 Task: Create a due date automation trigger when advanced on, on the tuesday of the week a card is due add basic assigned only to anyone at 11:00 AM.
Action: Mouse moved to (910, 285)
Screenshot: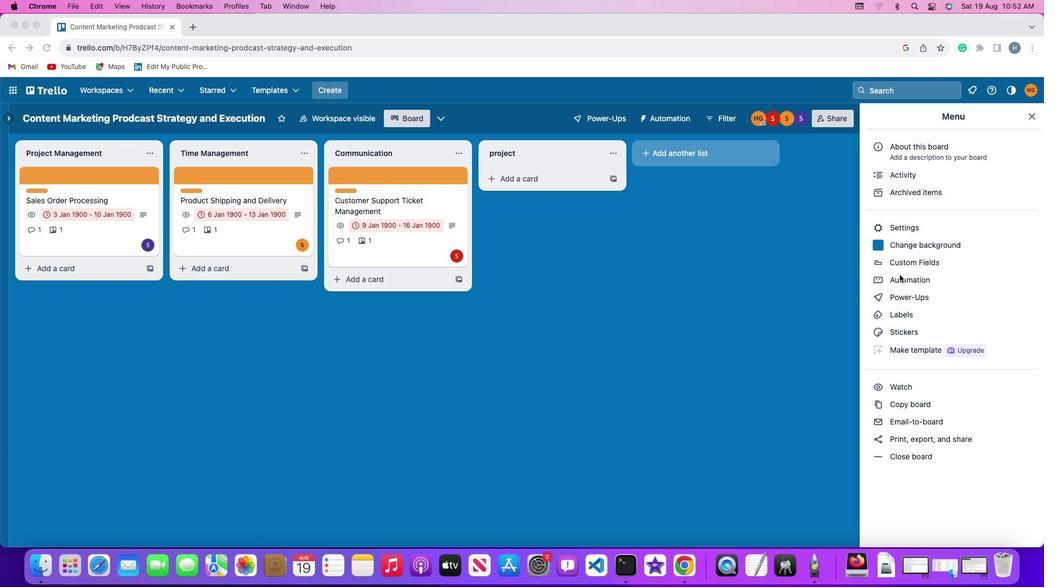 
Action: Mouse pressed left at (910, 285)
Screenshot: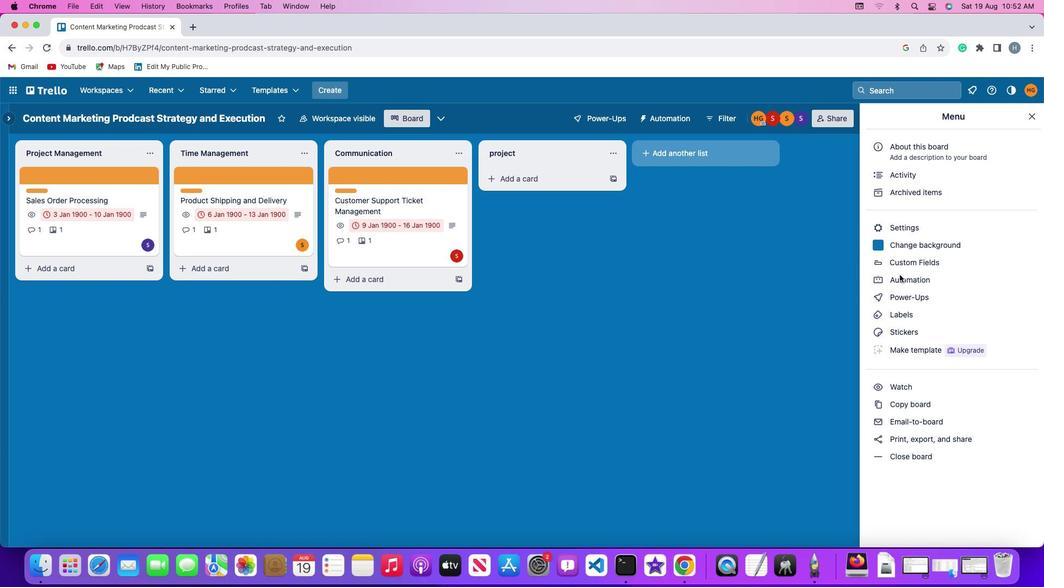 
Action: Mouse pressed left at (910, 285)
Screenshot: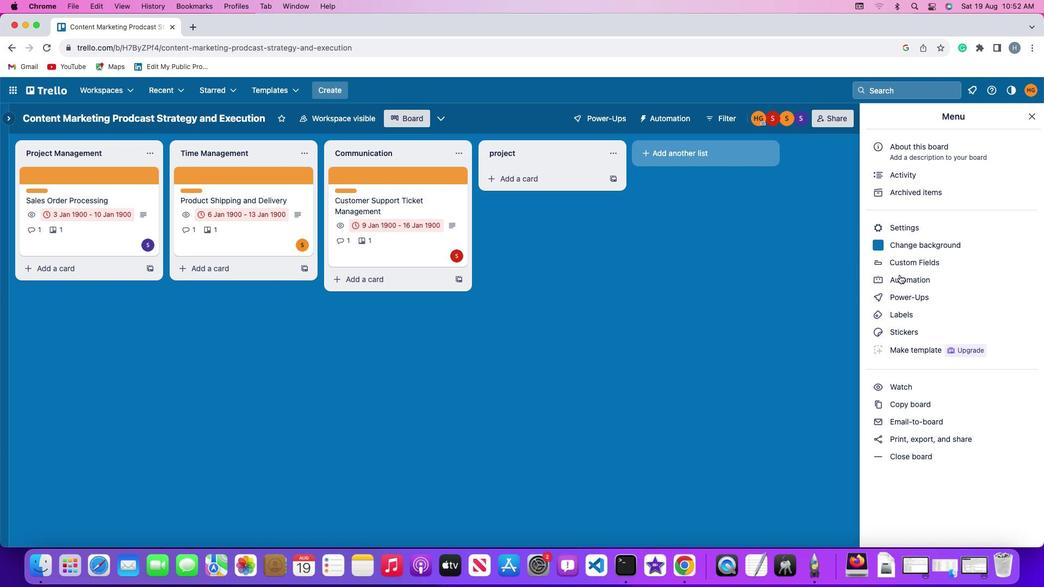 
Action: Mouse moved to (85, 263)
Screenshot: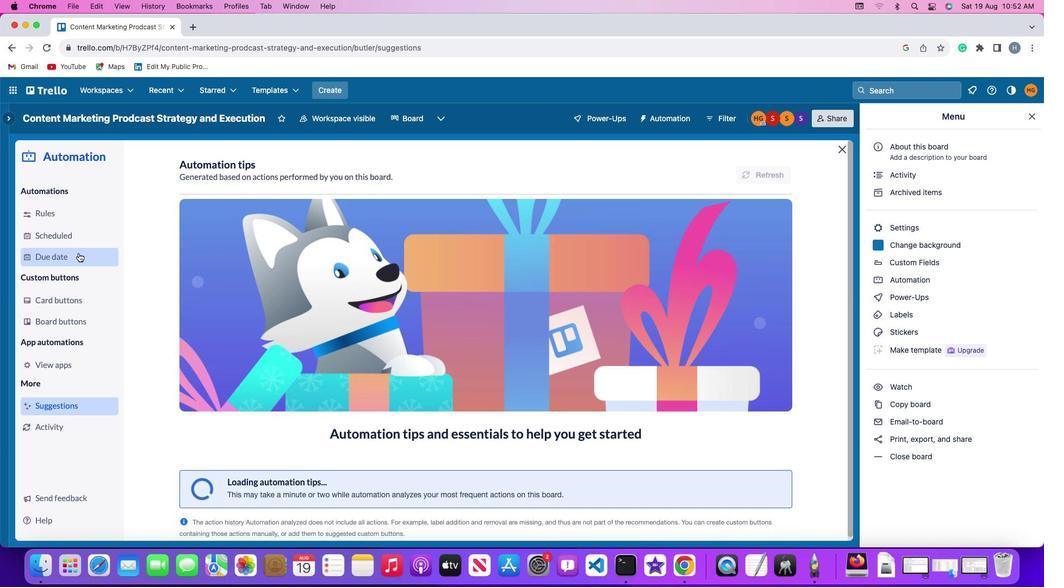 
Action: Mouse pressed left at (85, 263)
Screenshot: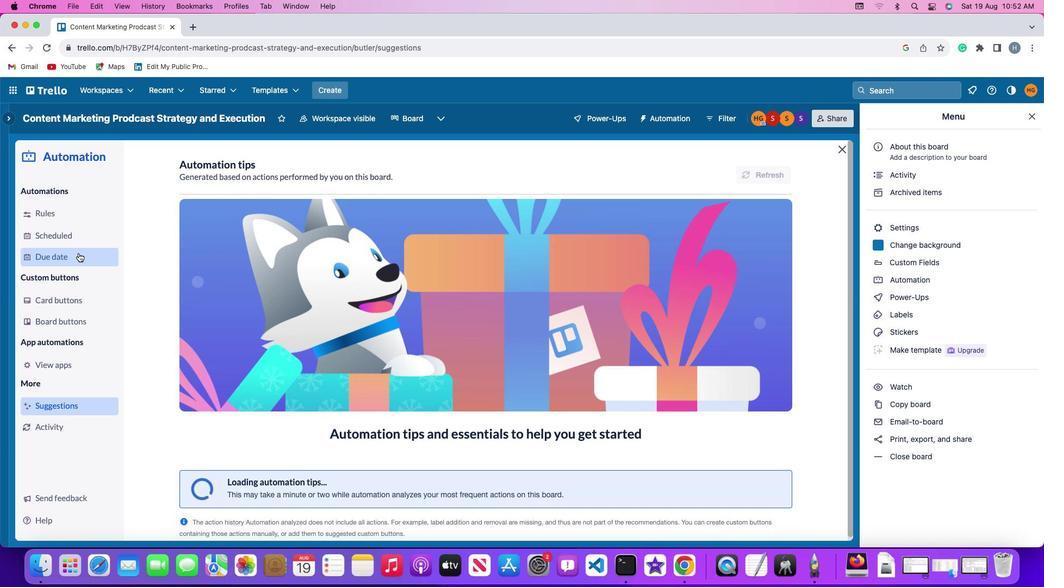 
Action: Mouse moved to (751, 176)
Screenshot: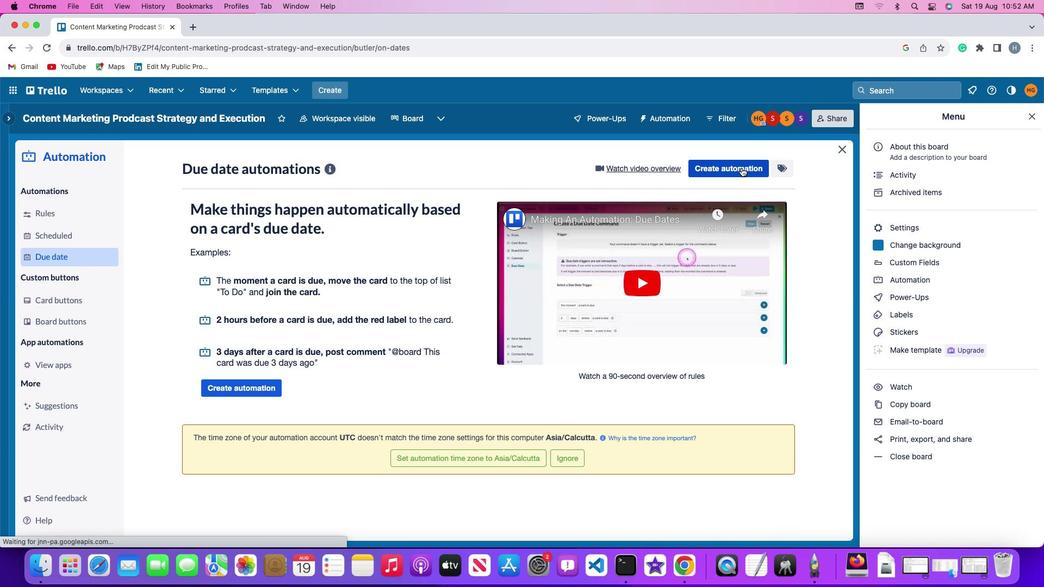 
Action: Mouse pressed left at (751, 176)
Screenshot: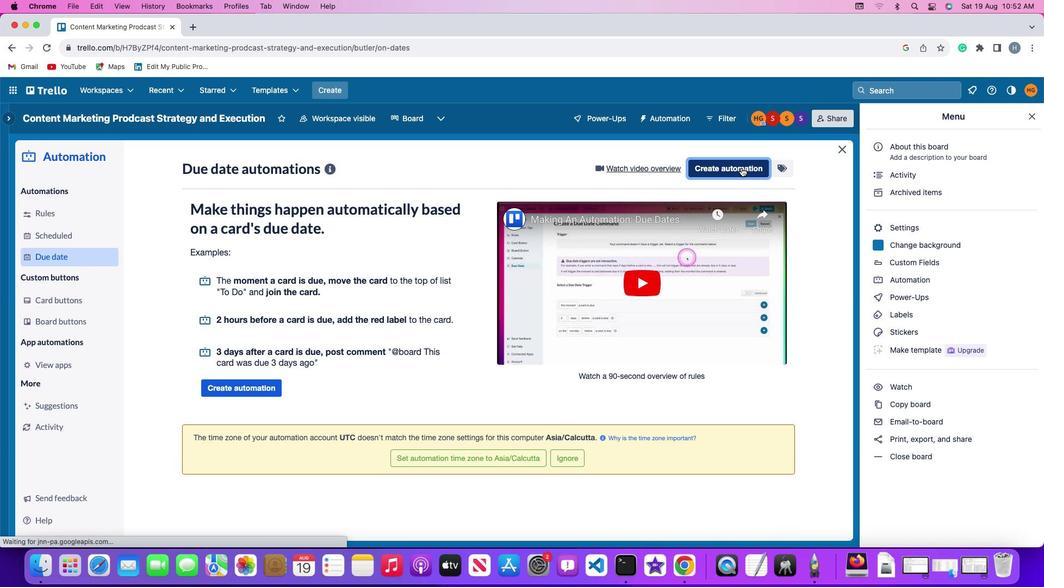 
Action: Mouse moved to (216, 282)
Screenshot: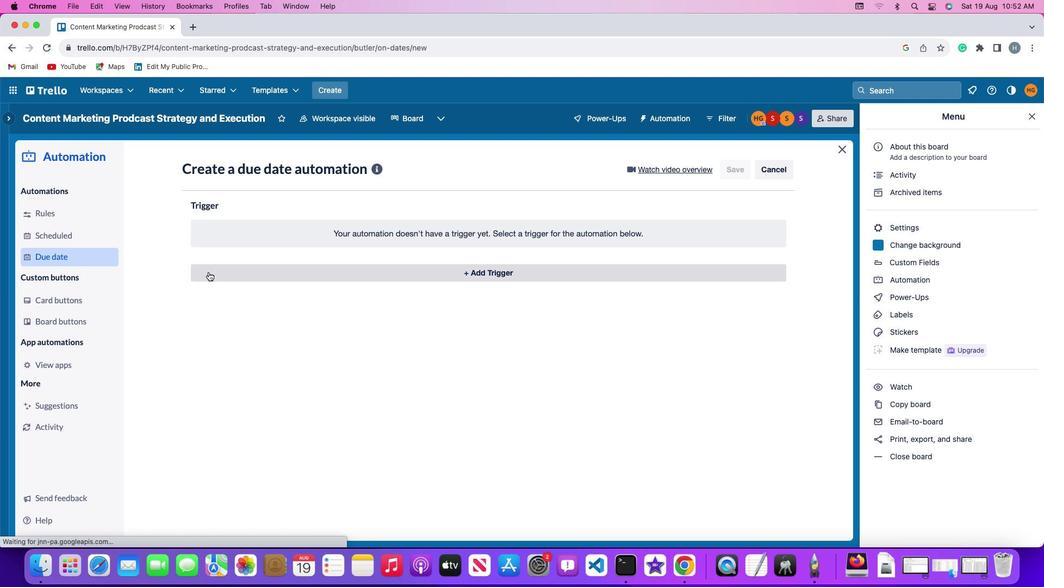 
Action: Mouse pressed left at (216, 282)
Screenshot: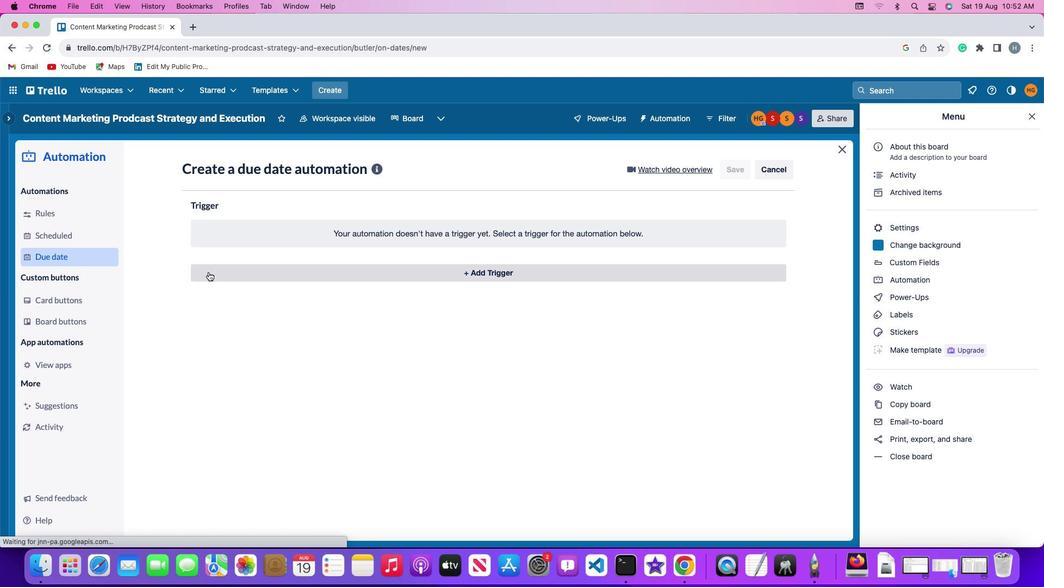 
Action: Mouse moved to (249, 480)
Screenshot: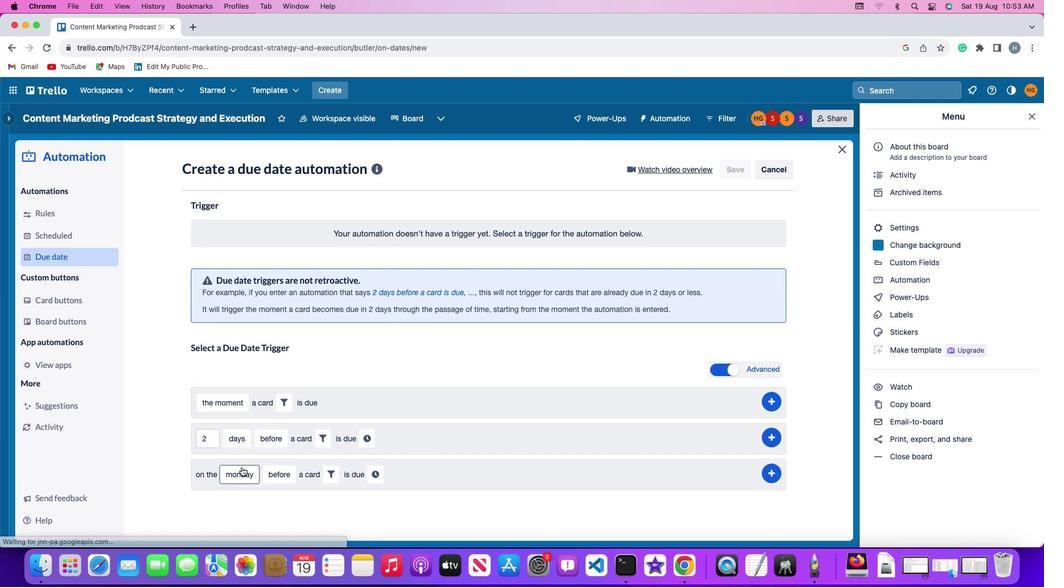 
Action: Mouse pressed left at (249, 480)
Screenshot: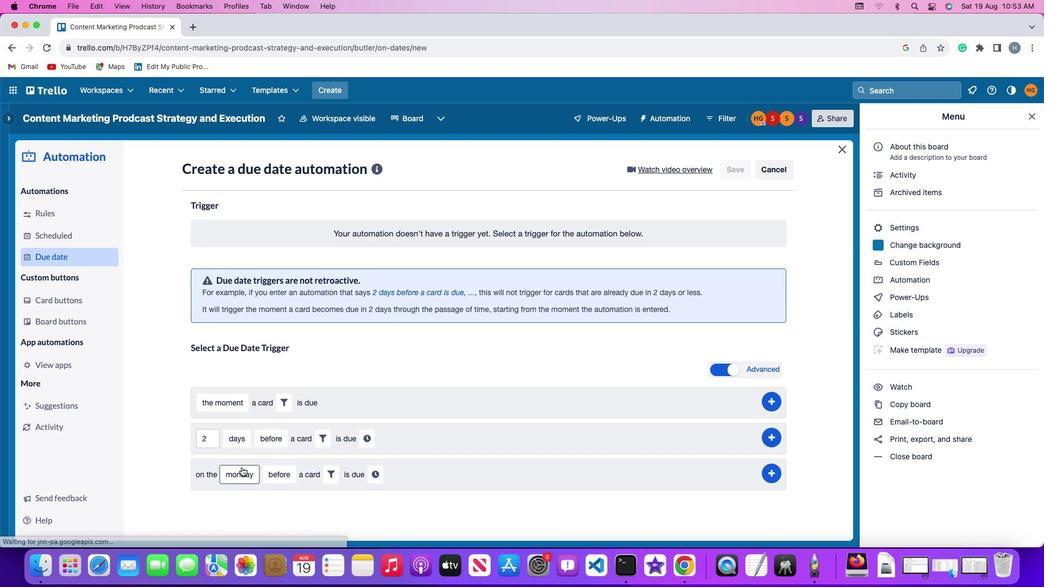 
Action: Mouse moved to (275, 353)
Screenshot: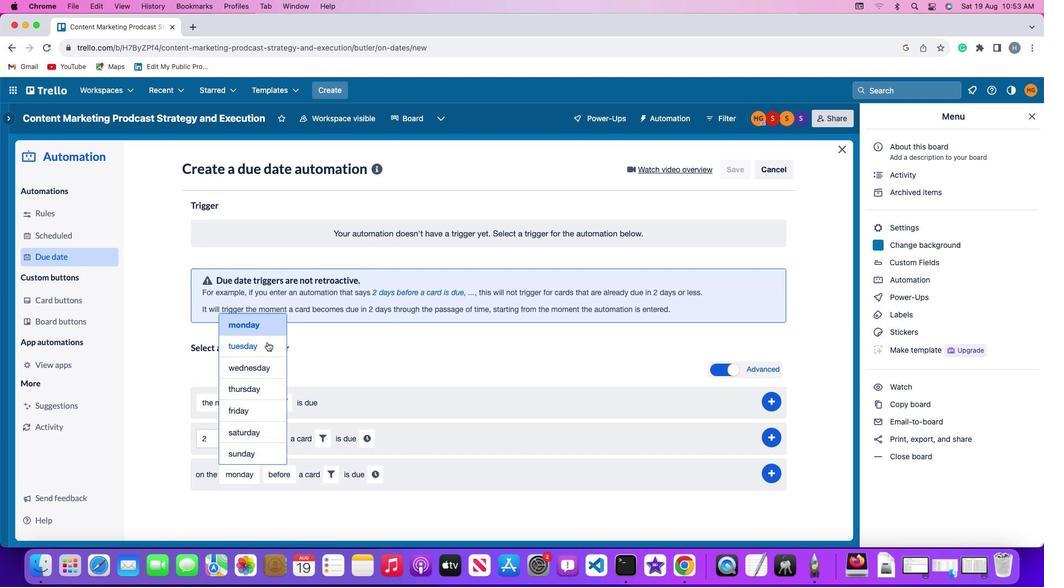 
Action: Mouse pressed left at (275, 353)
Screenshot: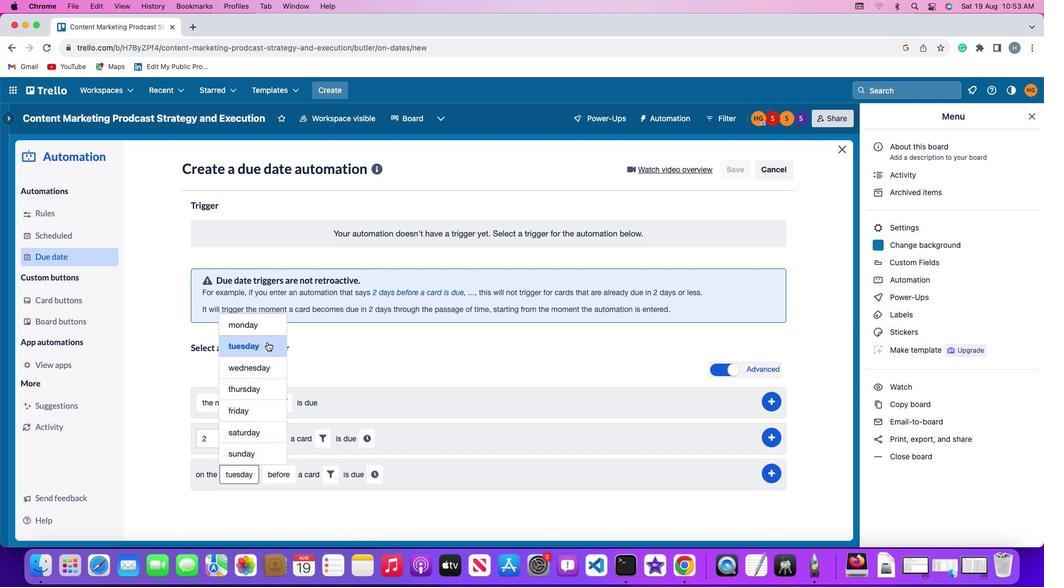 
Action: Mouse moved to (292, 481)
Screenshot: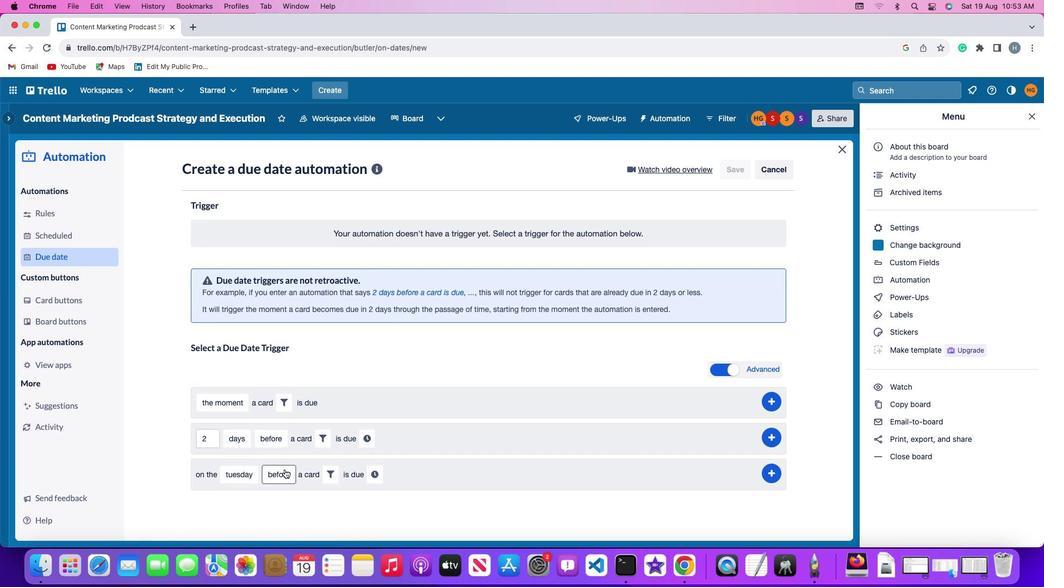 
Action: Mouse pressed left at (292, 481)
Screenshot: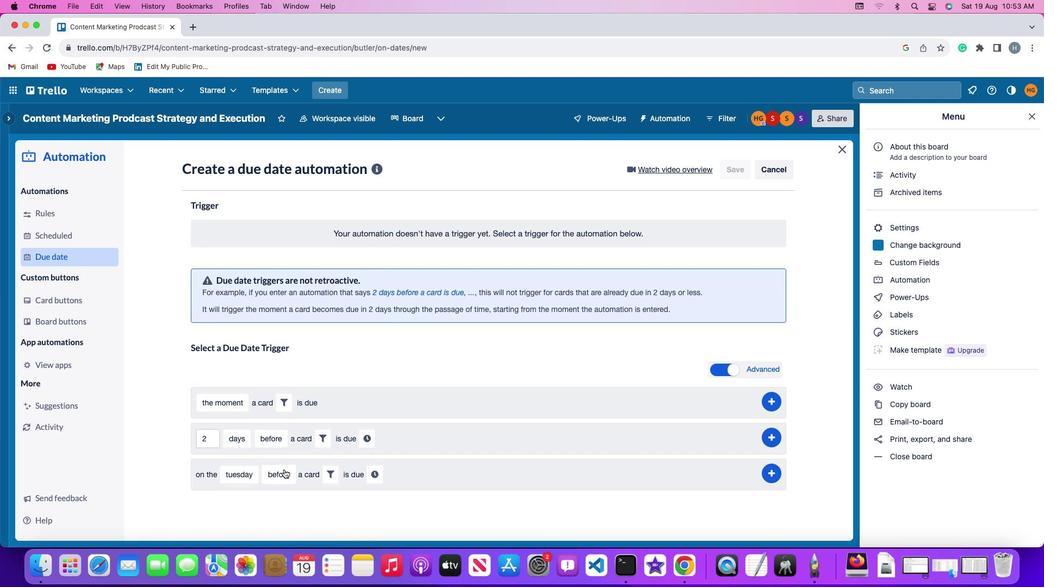 
Action: Mouse moved to (315, 446)
Screenshot: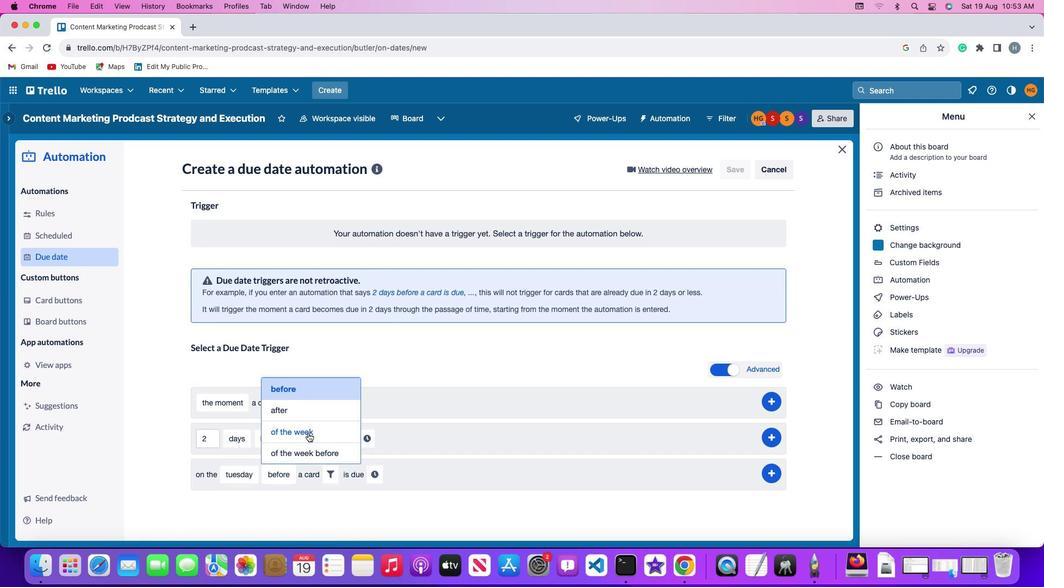 
Action: Mouse pressed left at (315, 446)
Screenshot: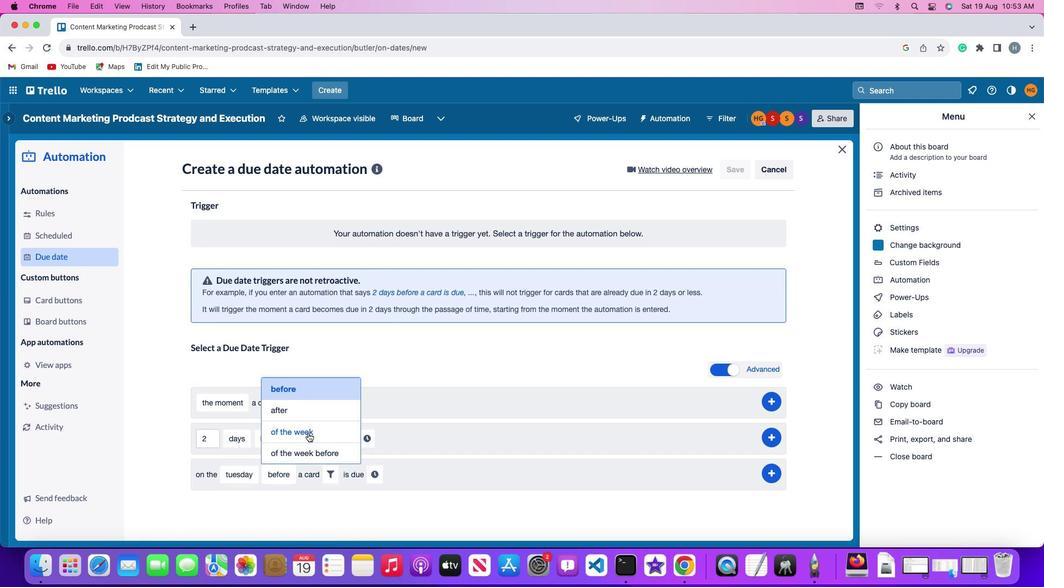 
Action: Mouse moved to (358, 493)
Screenshot: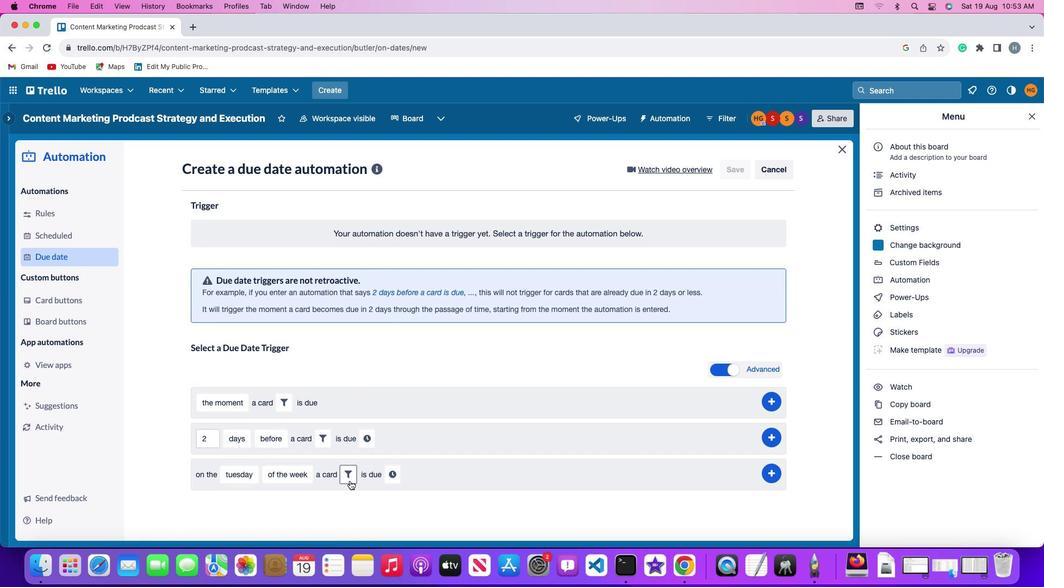 
Action: Mouse pressed left at (358, 493)
Screenshot: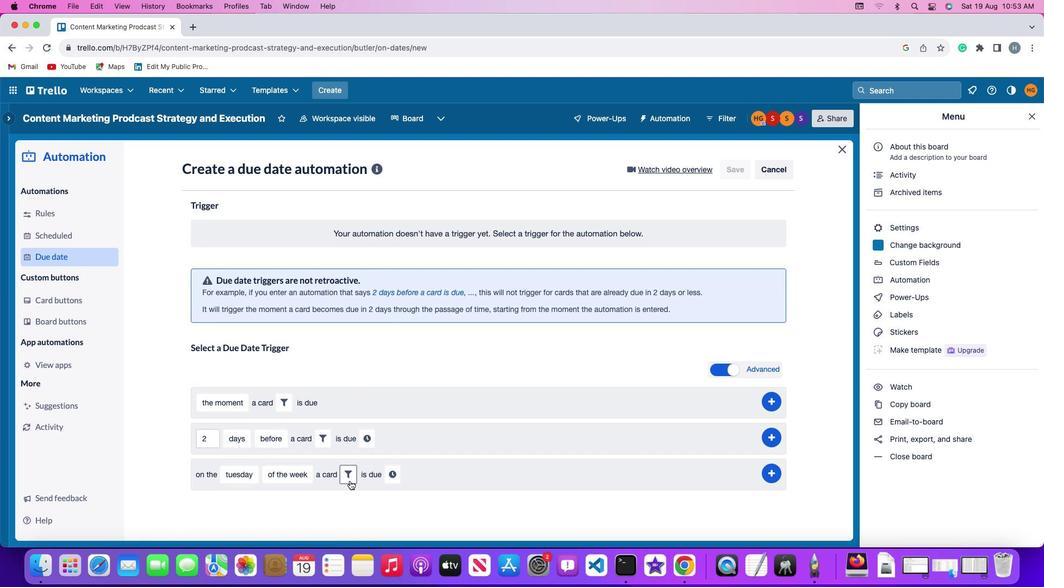 
Action: Mouse moved to (333, 526)
Screenshot: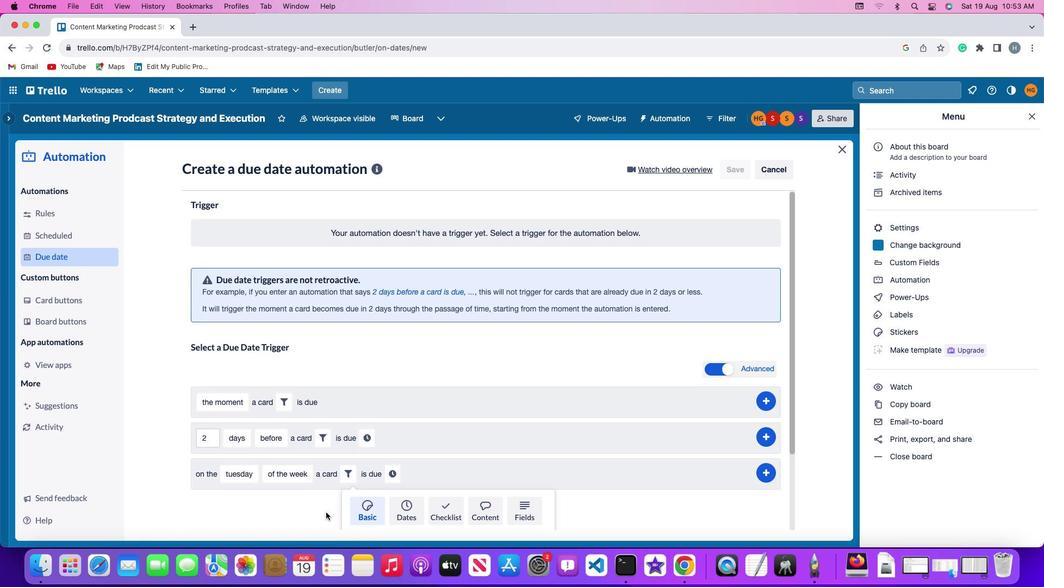 
Action: Mouse scrolled (333, 526) with delta (7, 6)
Screenshot: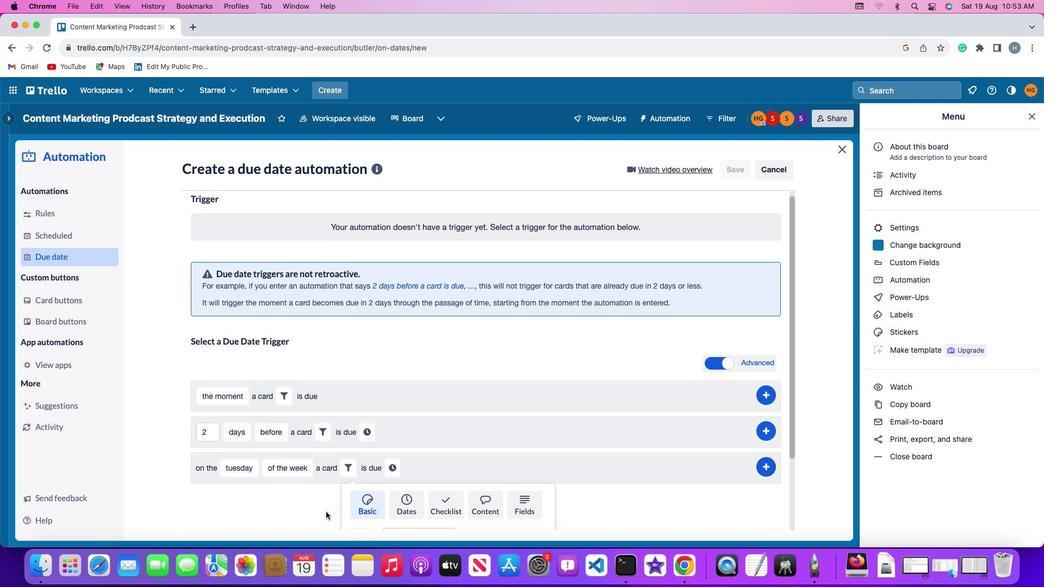 
Action: Mouse scrolled (333, 526) with delta (7, 6)
Screenshot: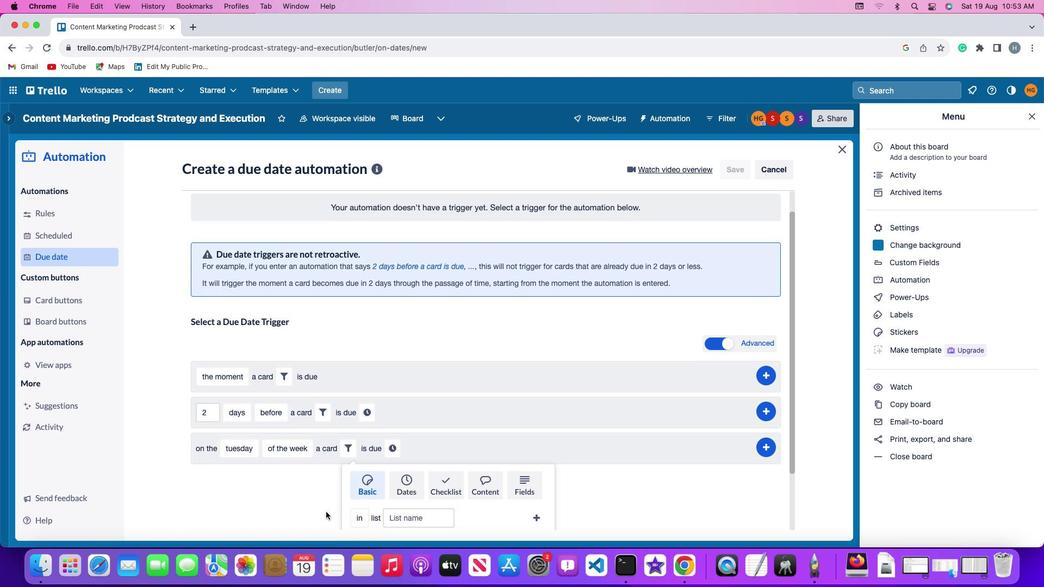 
Action: Mouse moved to (333, 526)
Screenshot: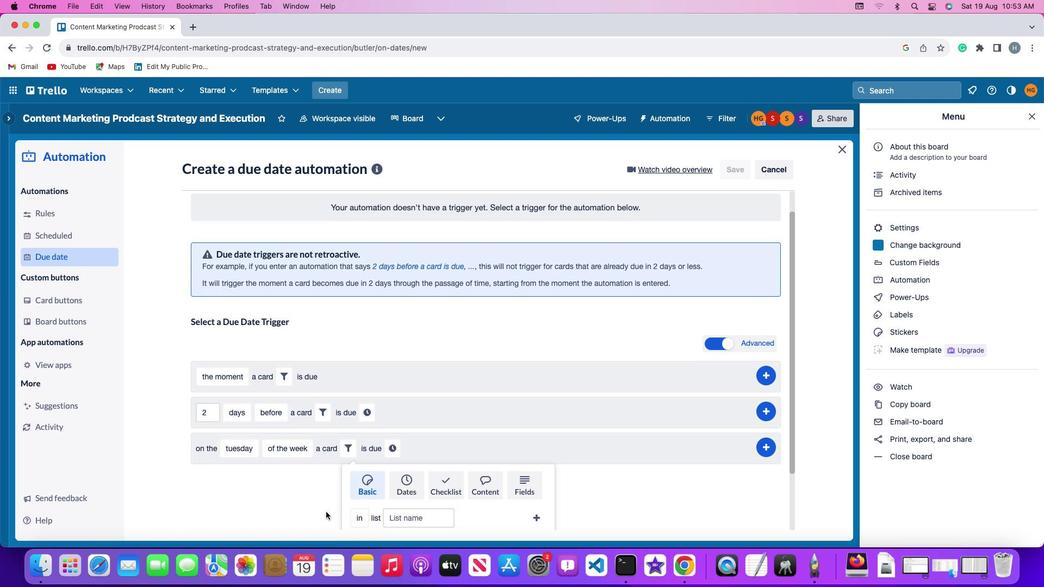 
Action: Mouse scrolled (333, 526) with delta (7, 5)
Screenshot: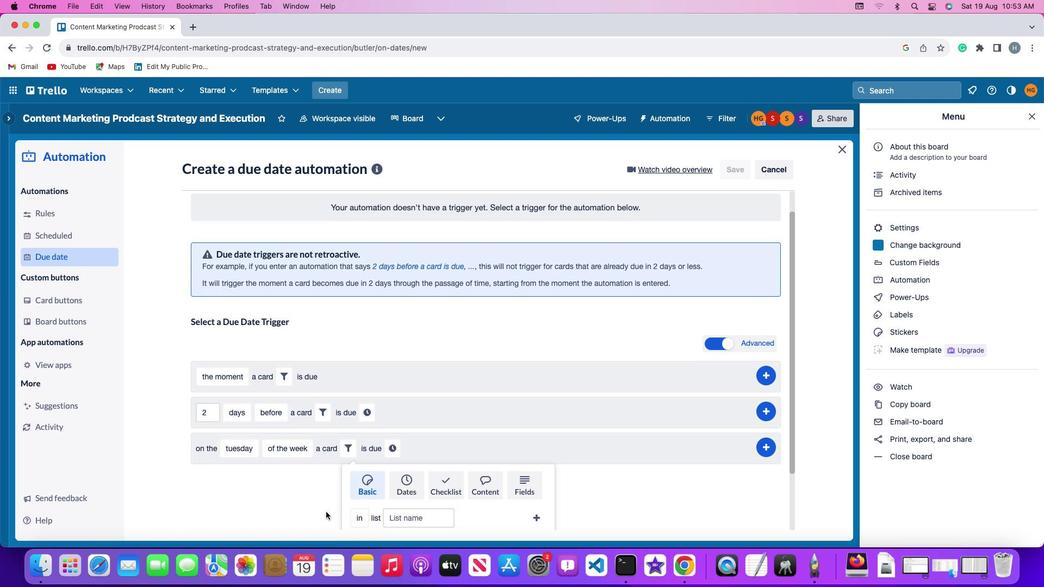
Action: Mouse moved to (333, 525)
Screenshot: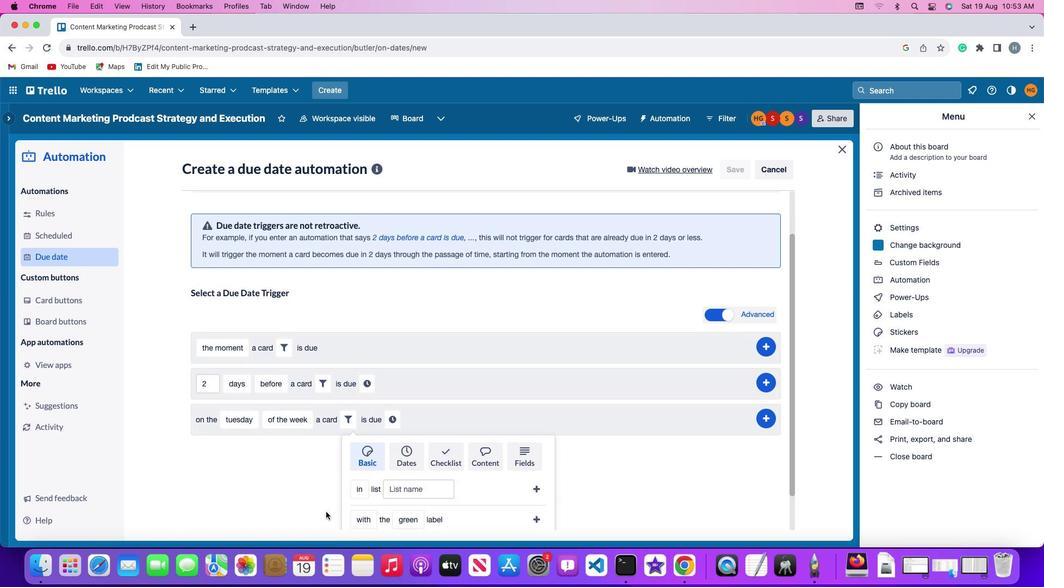 
Action: Mouse scrolled (333, 525) with delta (7, 4)
Screenshot: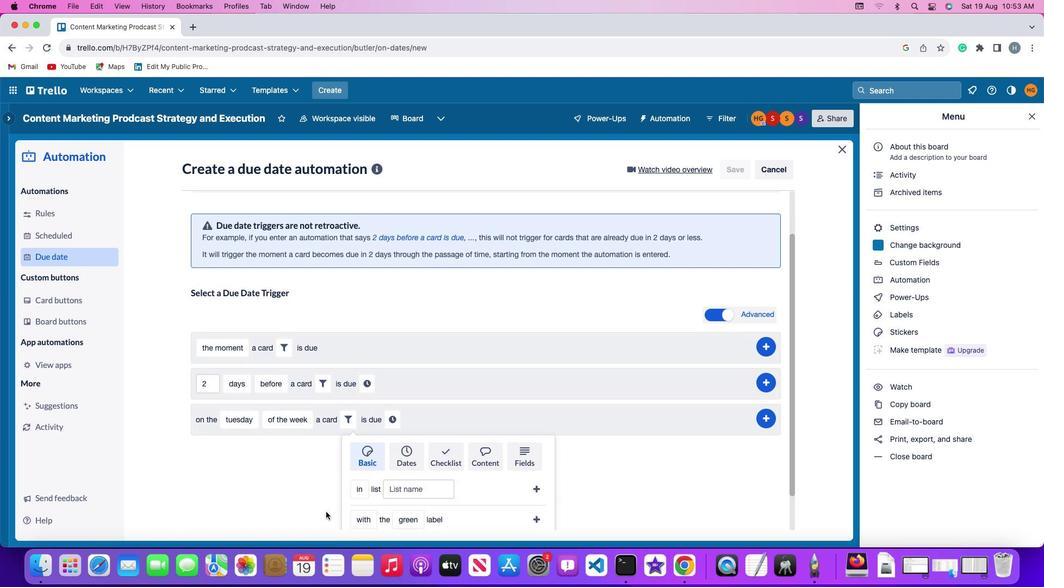 
Action: Mouse moved to (333, 524)
Screenshot: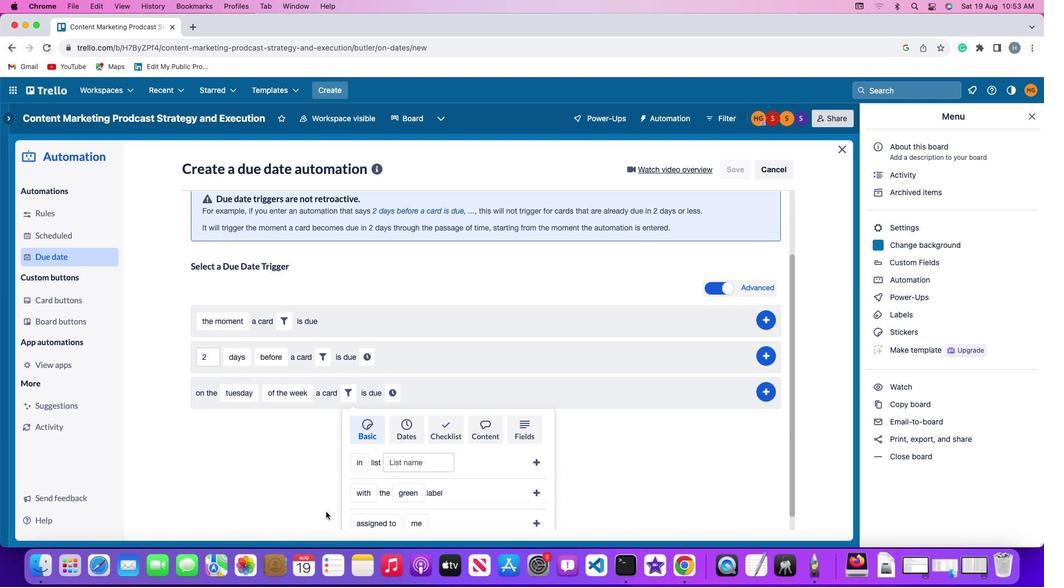 
Action: Mouse scrolled (333, 524) with delta (7, 6)
Screenshot: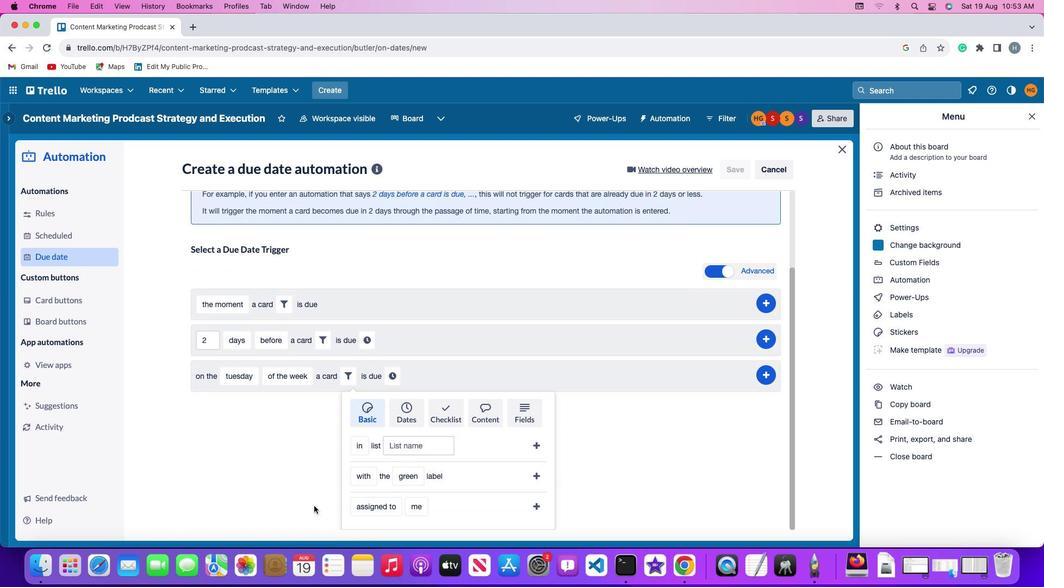 
Action: Mouse scrolled (333, 524) with delta (7, 6)
Screenshot: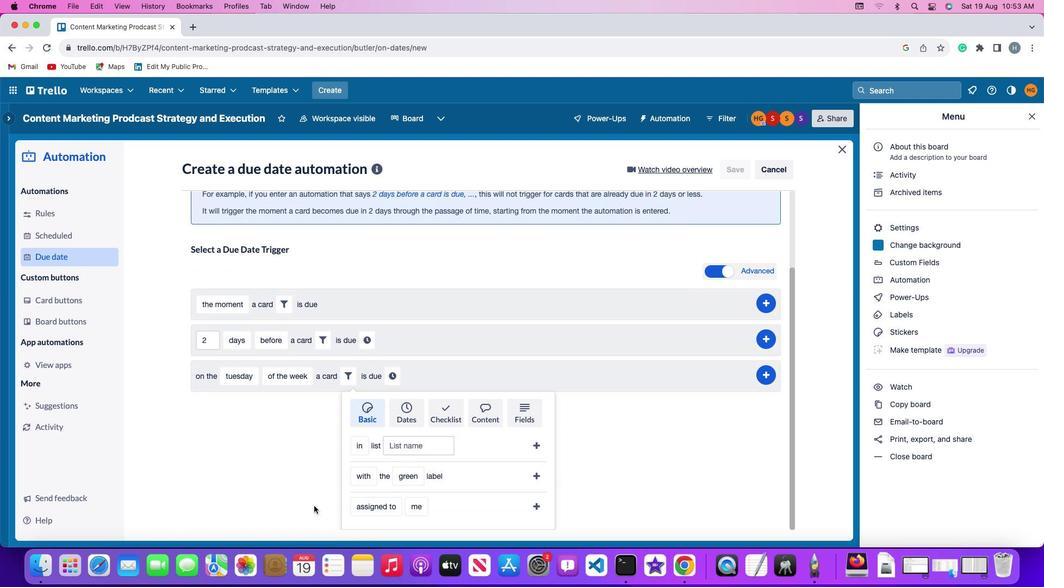 
Action: Mouse moved to (333, 524)
Screenshot: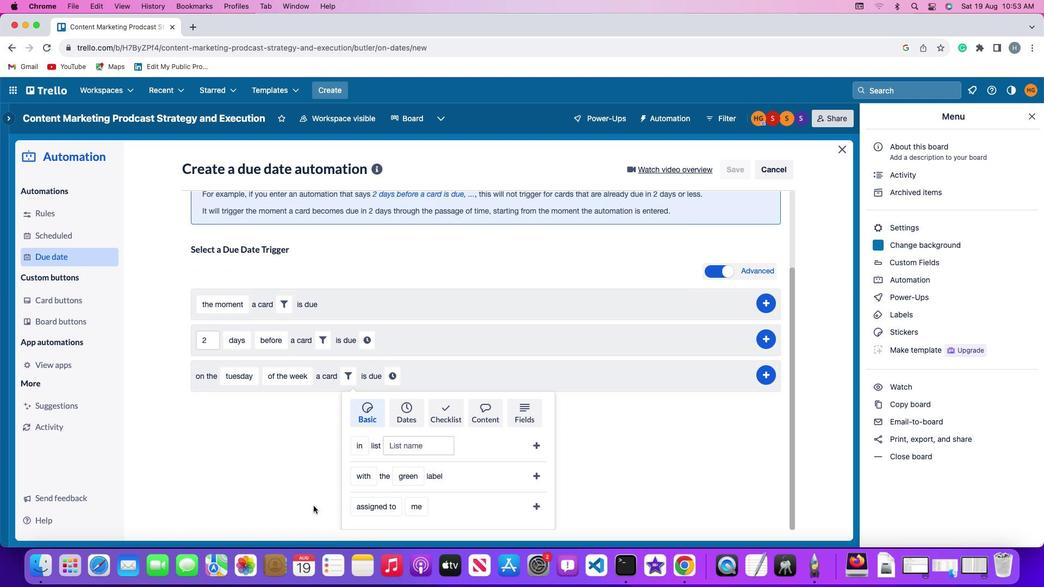 
Action: Mouse scrolled (333, 524) with delta (7, 5)
Screenshot: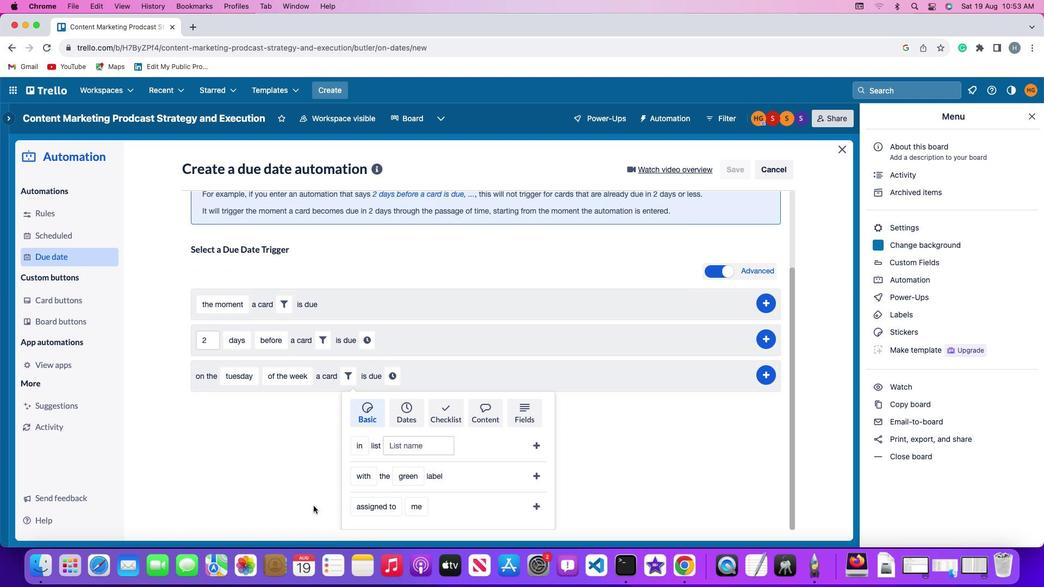 
Action: Mouse moved to (332, 523)
Screenshot: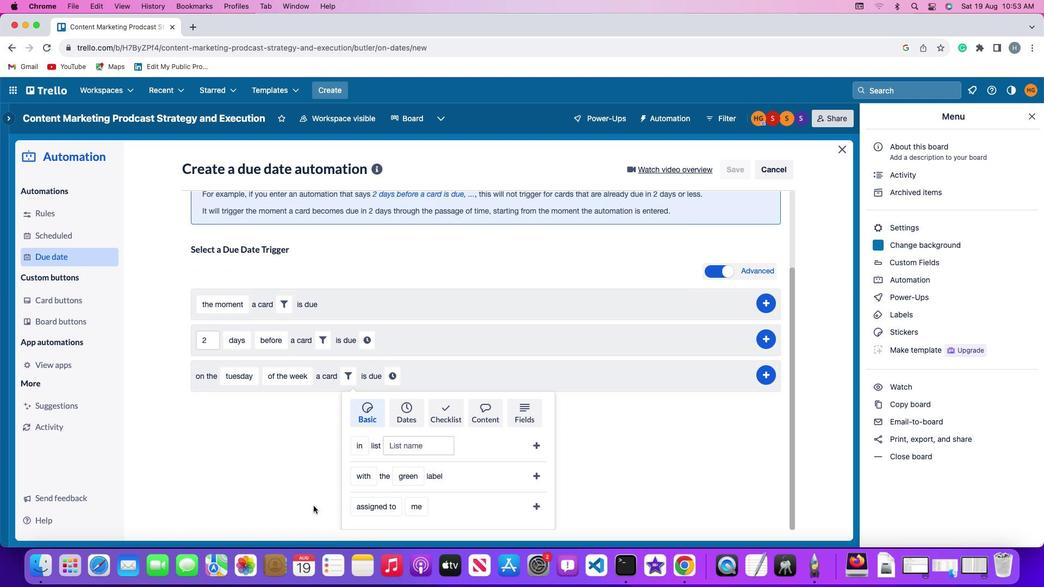 
Action: Mouse scrolled (332, 523) with delta (7, 4)
Screenshot: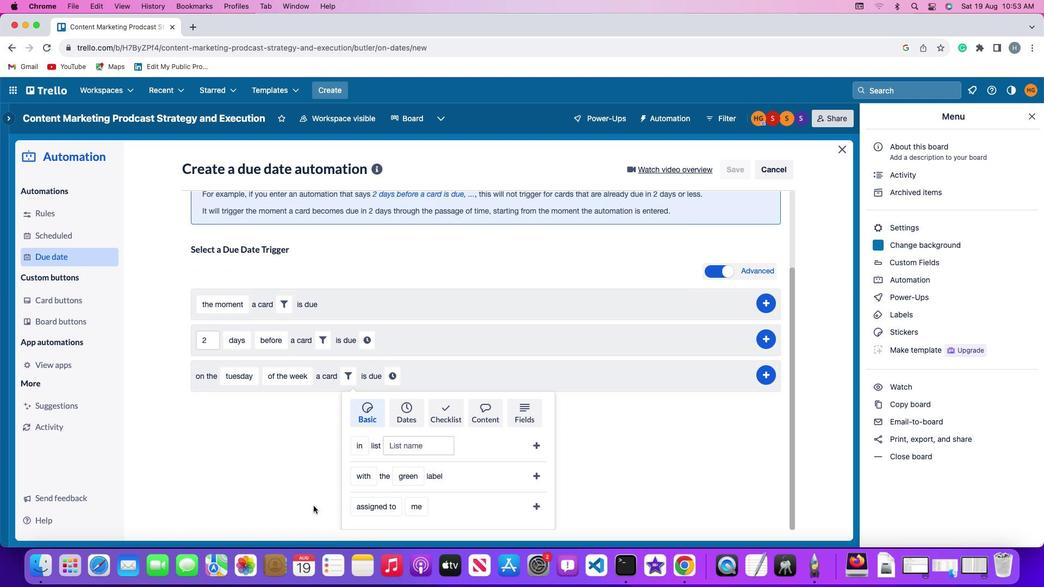 
Action: Mouse moved to (328, 520)
Screenshot: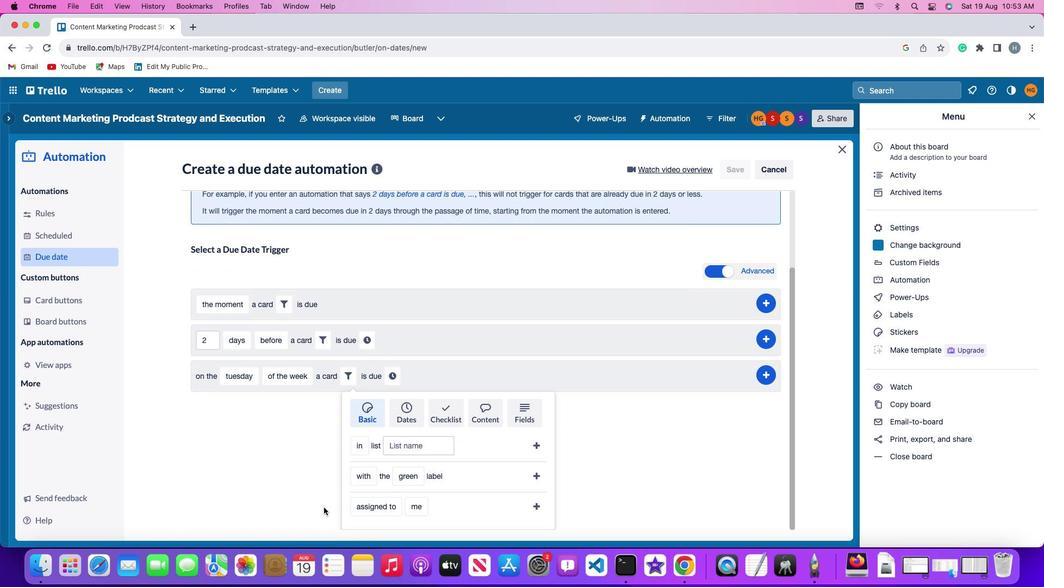 
Action: Mouse scrolled (328, 520) with delta (7, 3)
Screenshot: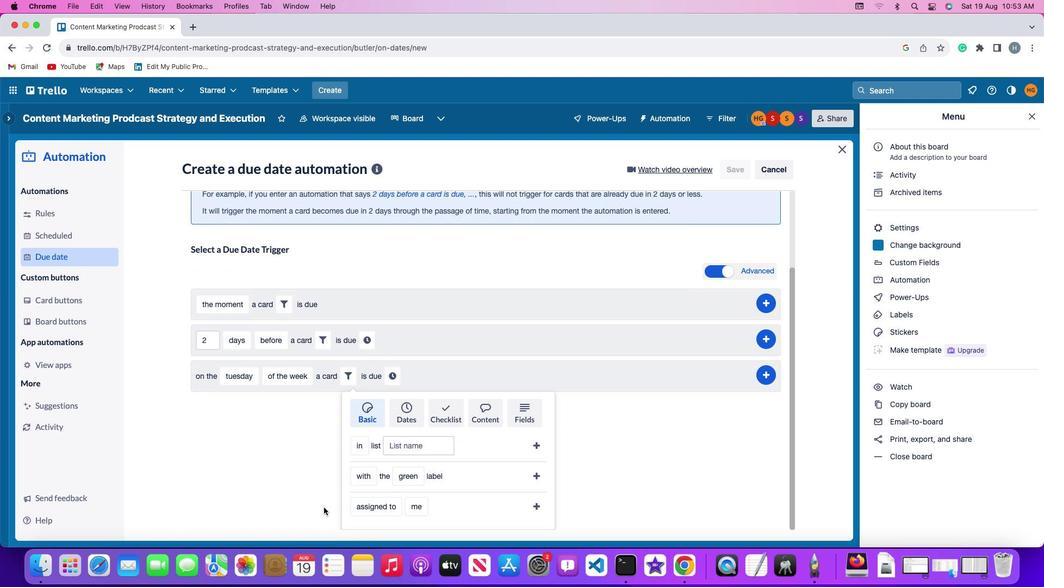 
Action: Mouse moved to (378, 521)
Screenshot: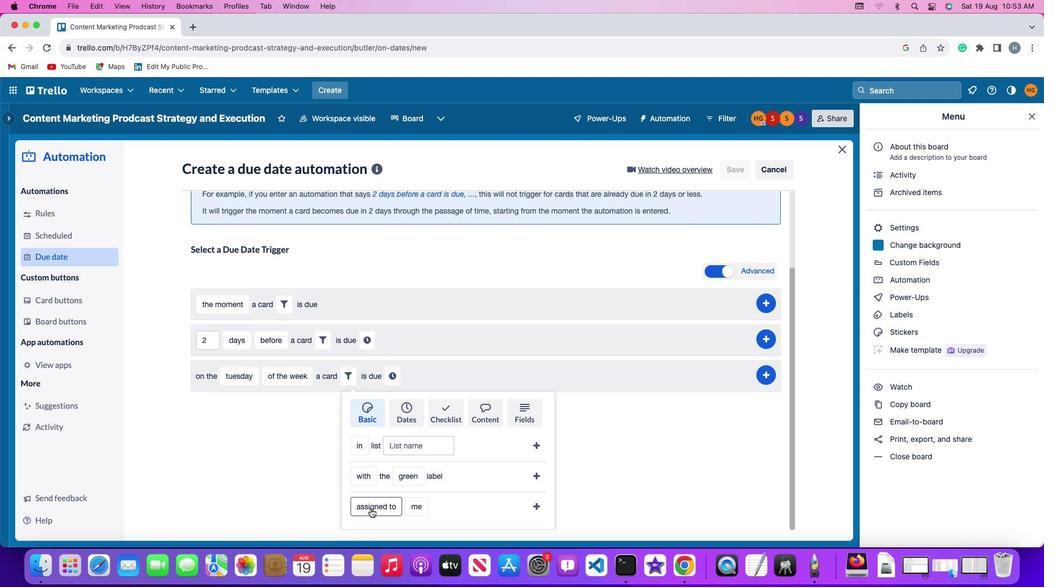 
Action: Mouse pressed left at (378, 521)
Screenshot: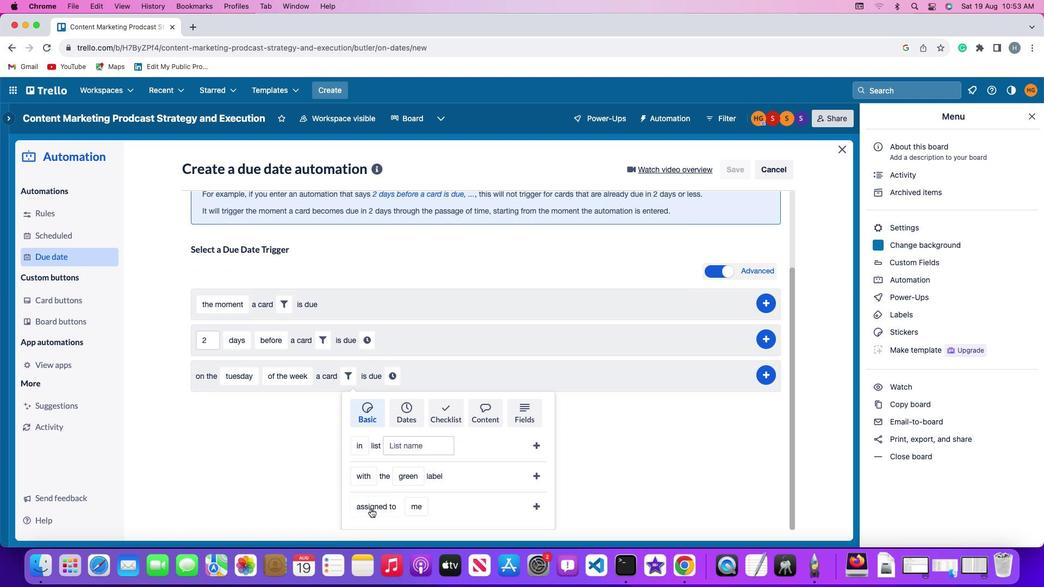
Action: Mouse moved to (389, 478)
Screenshot: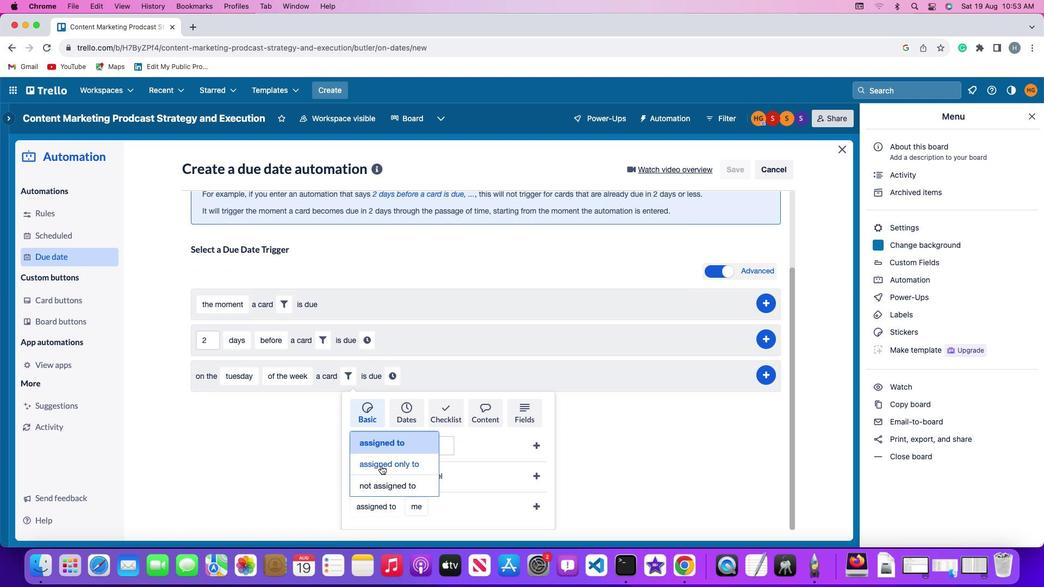 
Action: Mouse pressed left at (389, 478)
Screenshot: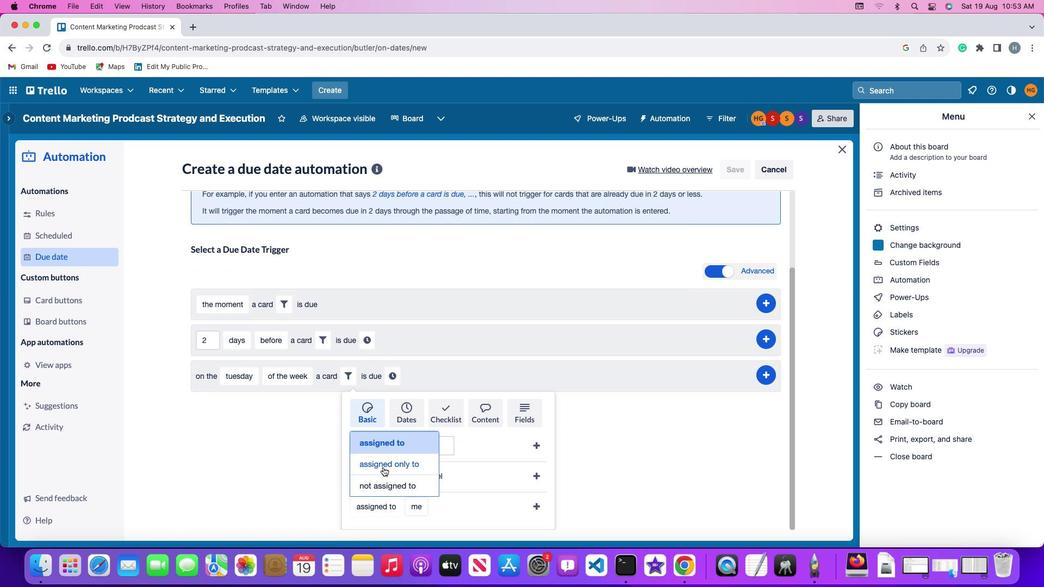 
Action: Mouse moved to (436, 518)
Screenshot: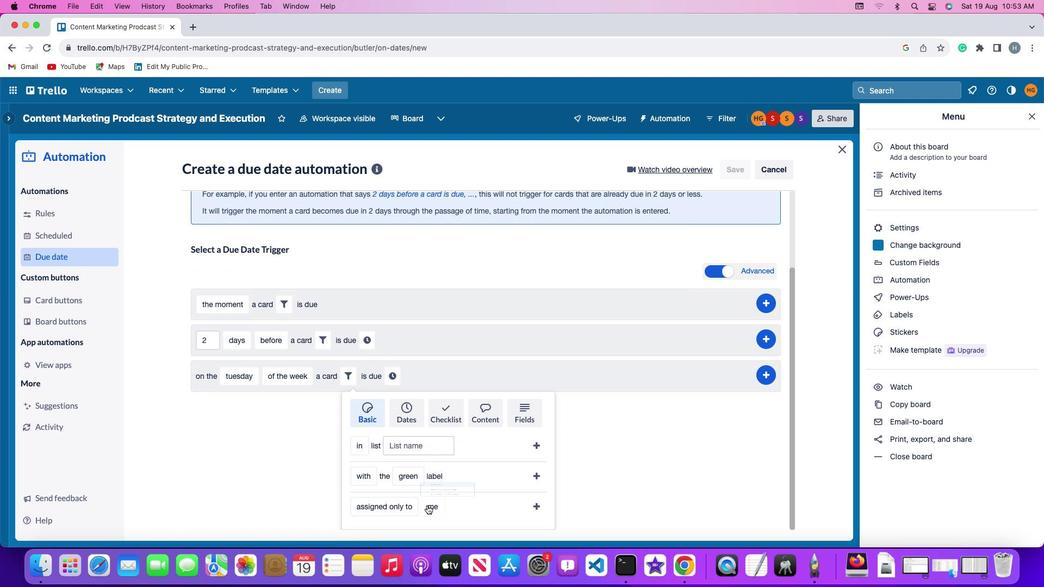 
Action: Mouse pressed left at (436, 518)
Screenshot: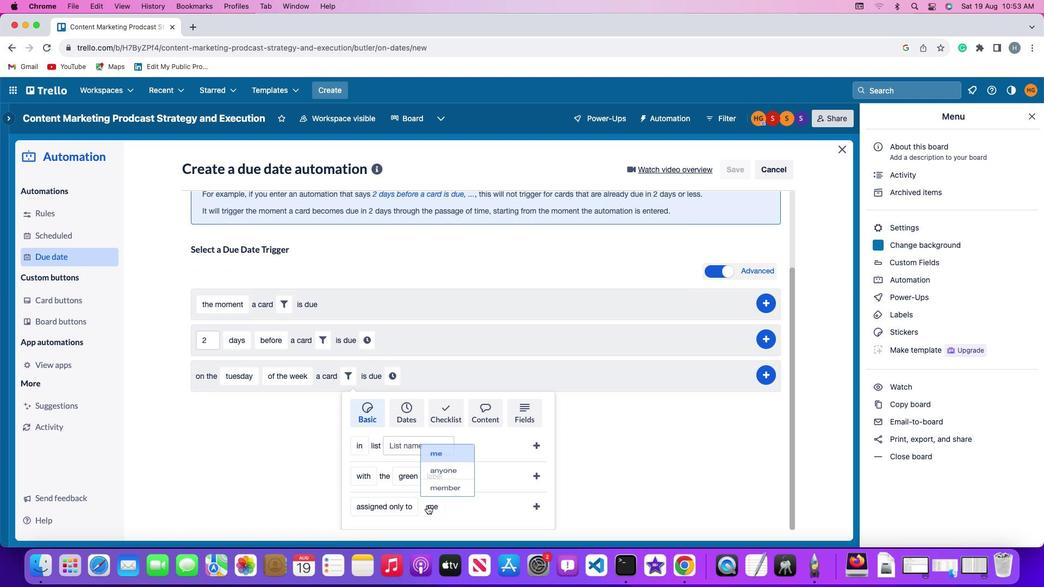 
Action: Mouse moved to (446, 478)
Screenshot: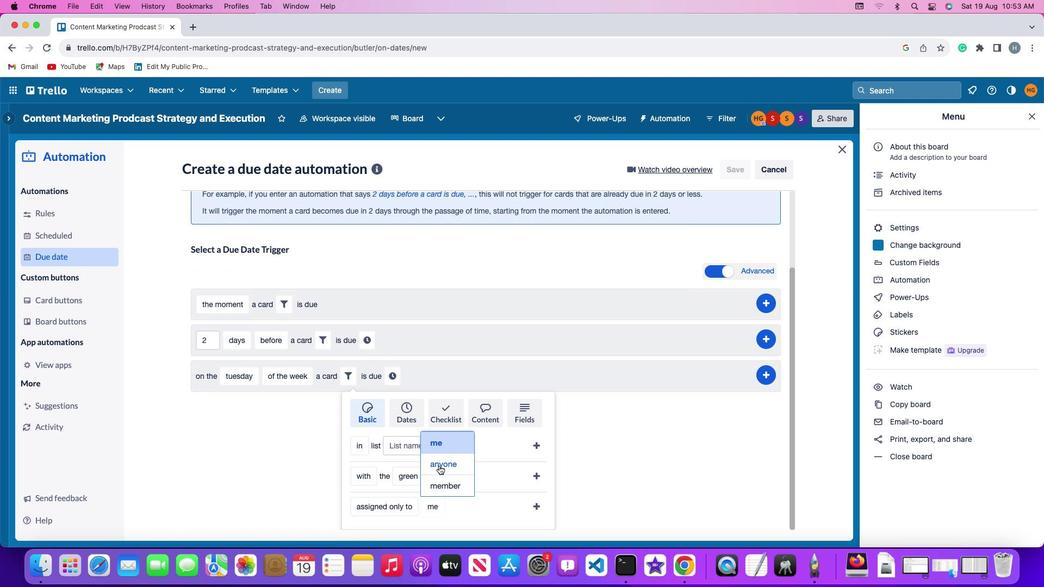 
Action: Mouse pressed left at (446, 478)
Screenshot: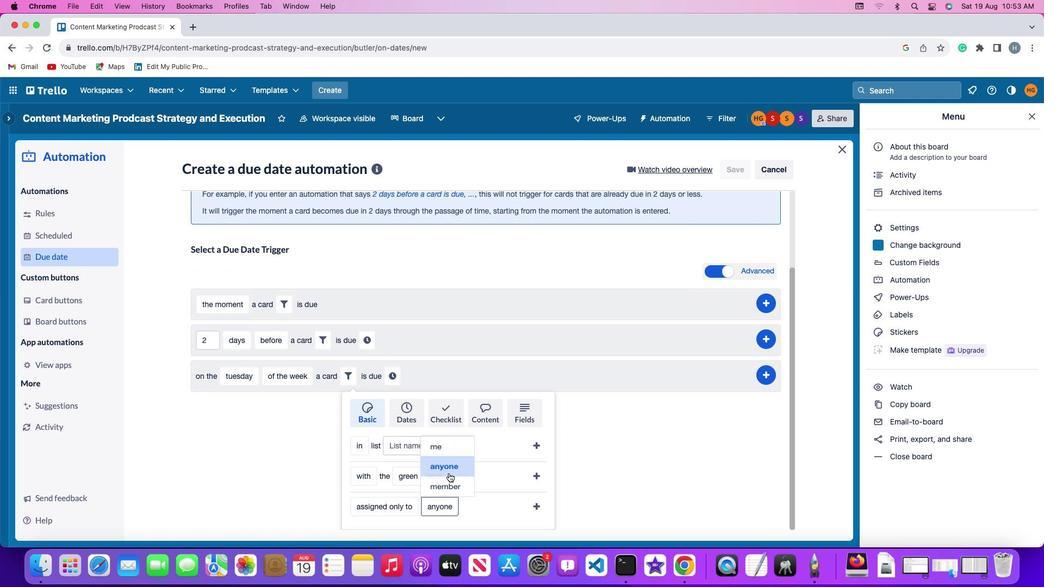 
Action: Mouse moved to (542, 518)
Screenshot: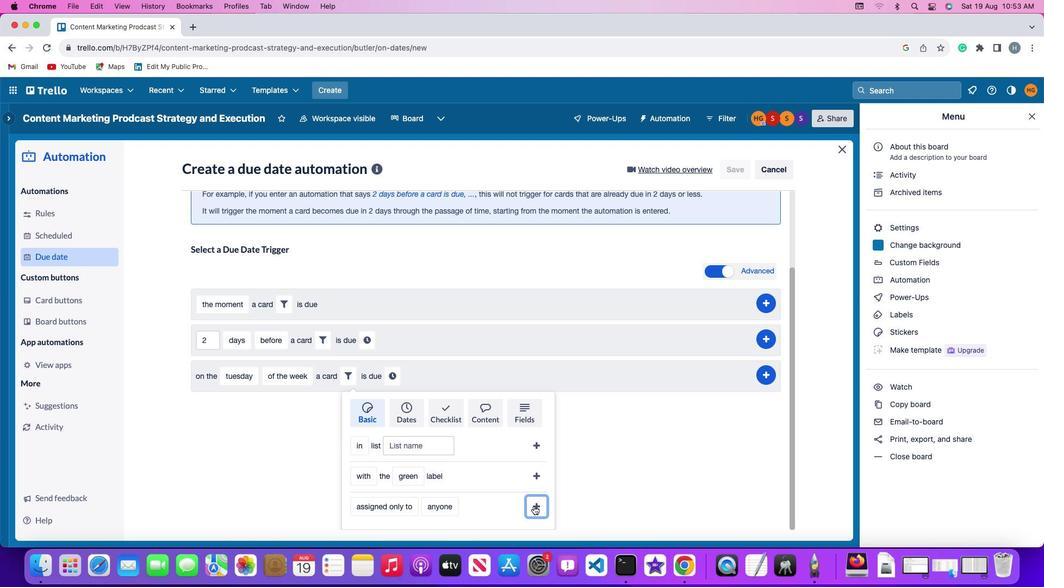 
Action: Mouse pressed left at (542, 518)
Screenshot: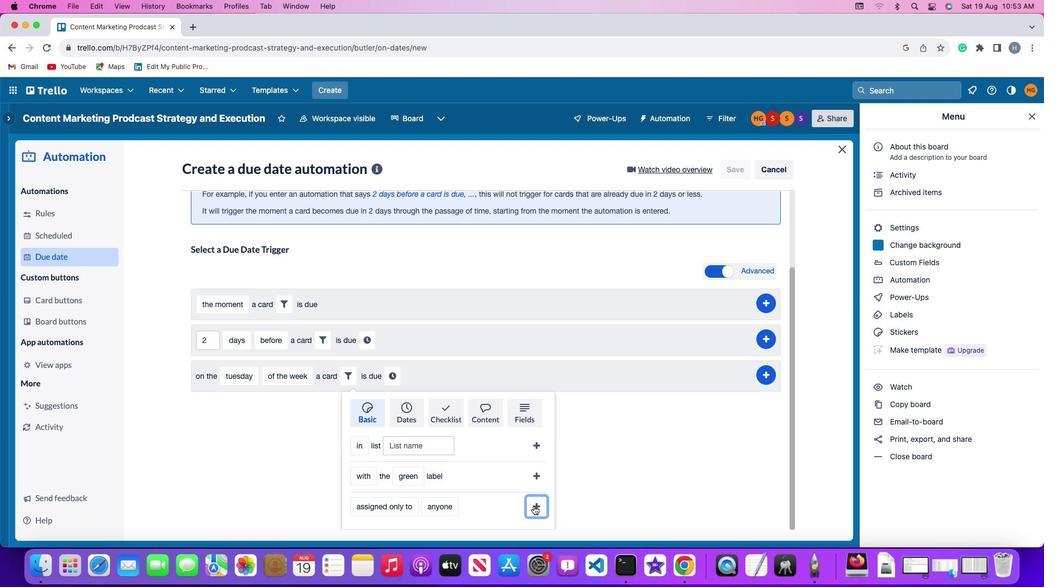 
Action: Mouse moved to (516, 484)
Screenshot: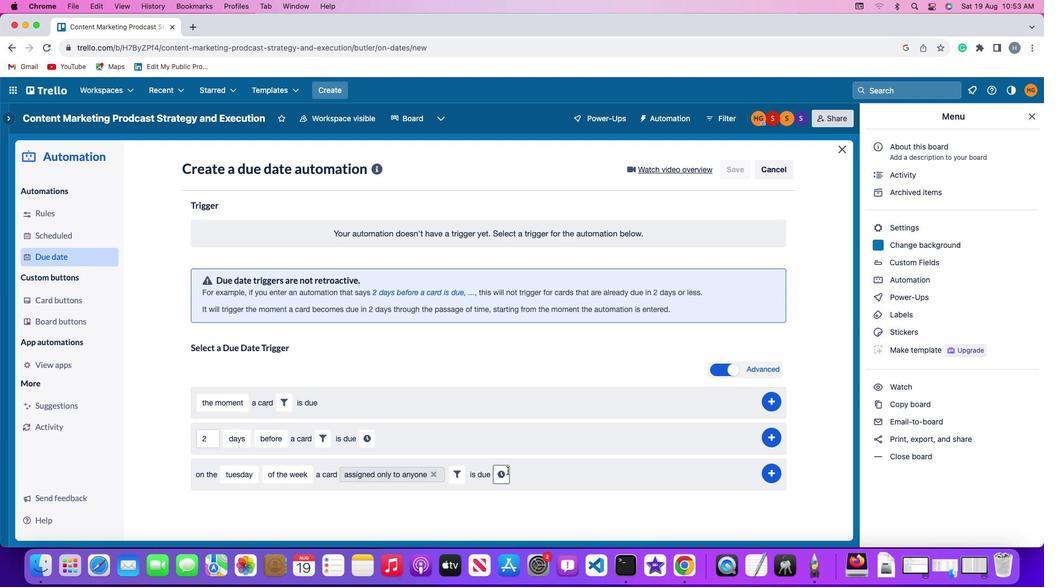 
Action: Mouse pressed left at (516, 484)
Screenshot: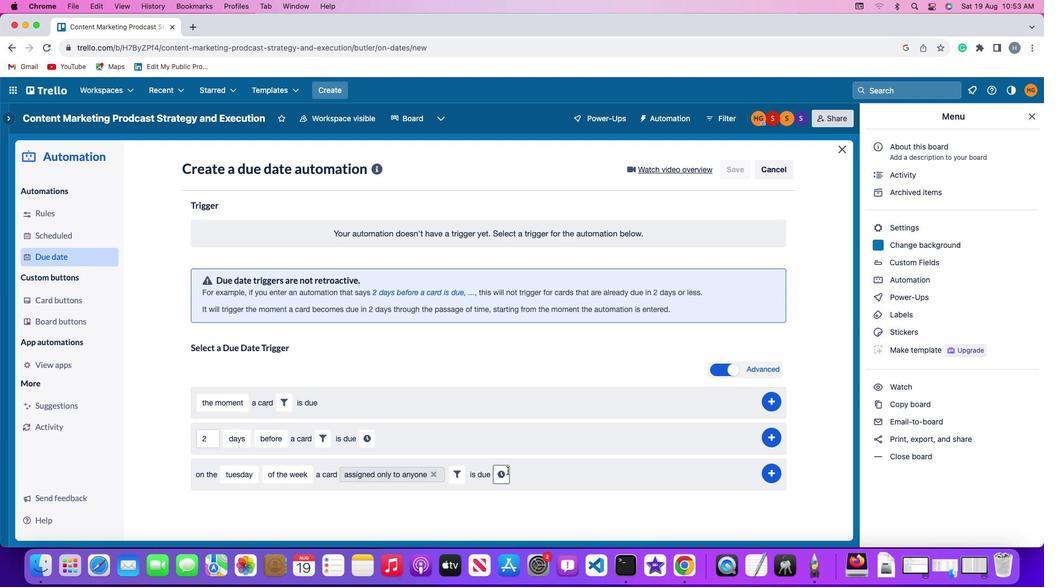 
Action: Mouse moved to (542, 488)
Screenshot: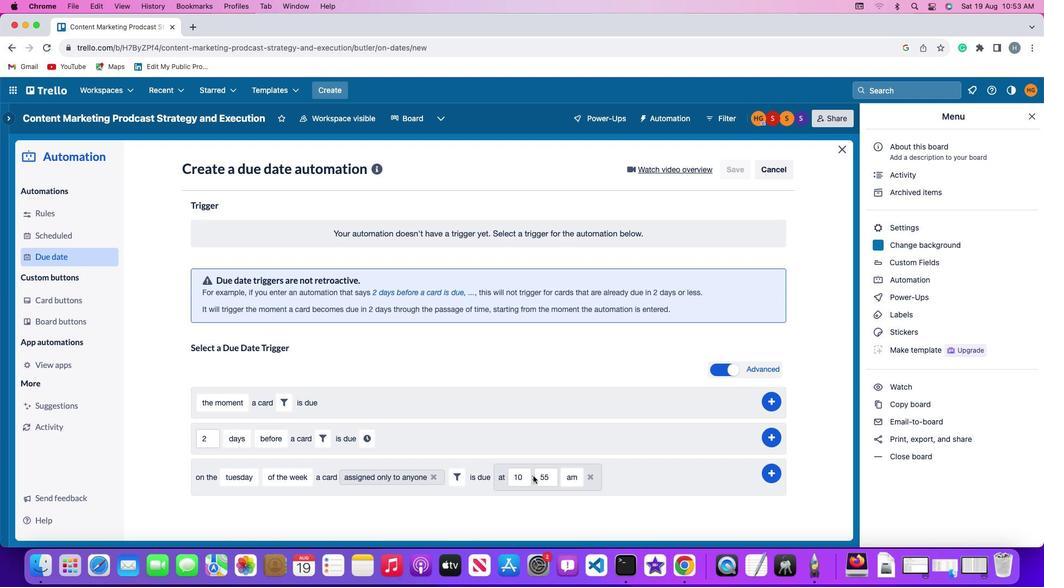 
Action: Mouse pressed left at (542, 488)
Screenshot: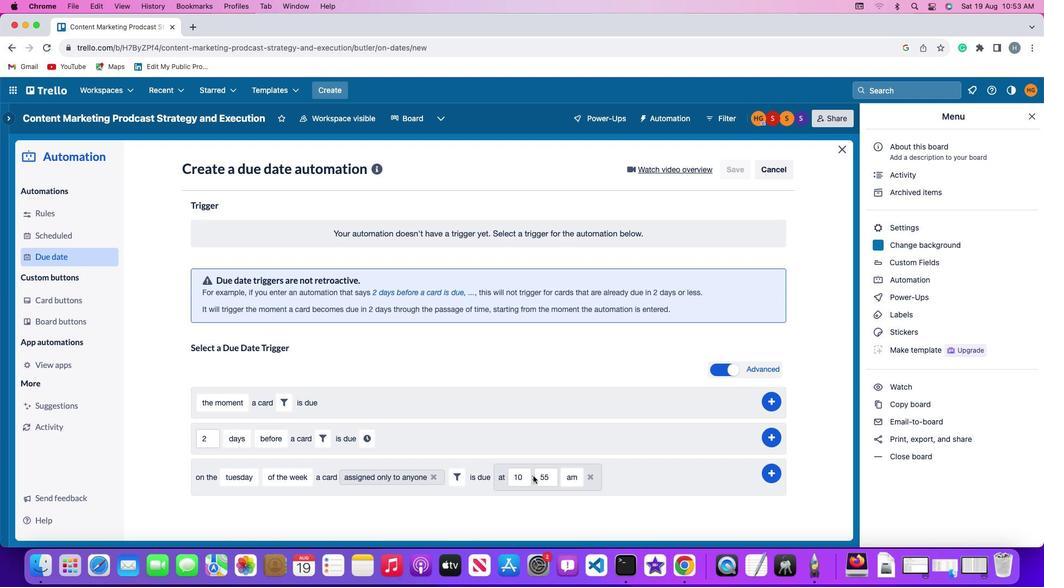 
Action: Mouse moved to (534, 491)
Screenshot: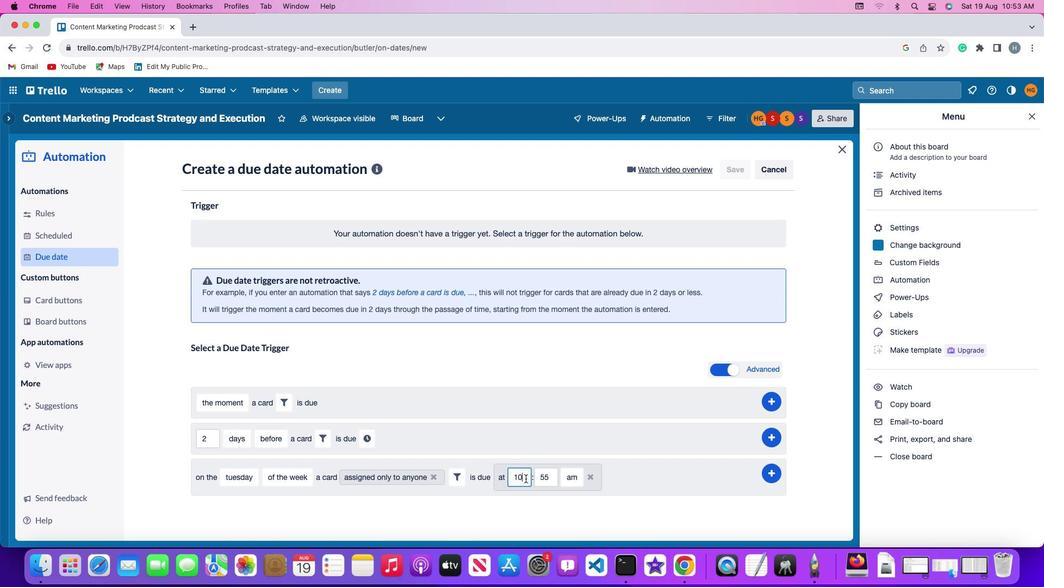 
Action: Mouse pressed left at (534, 491)
Screenshot: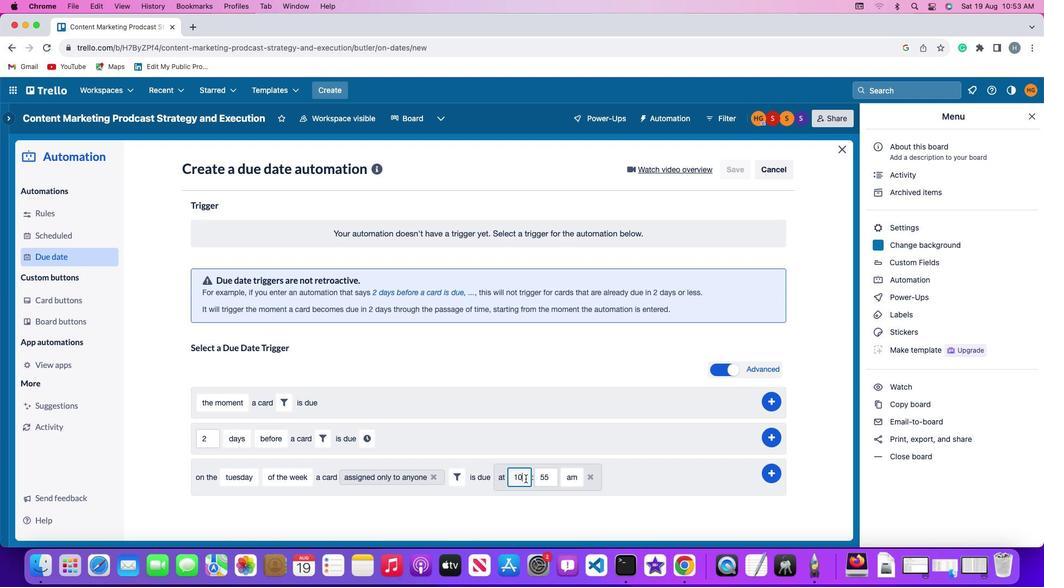 
Action: Mouse moved to (534, 491)
Screenshot: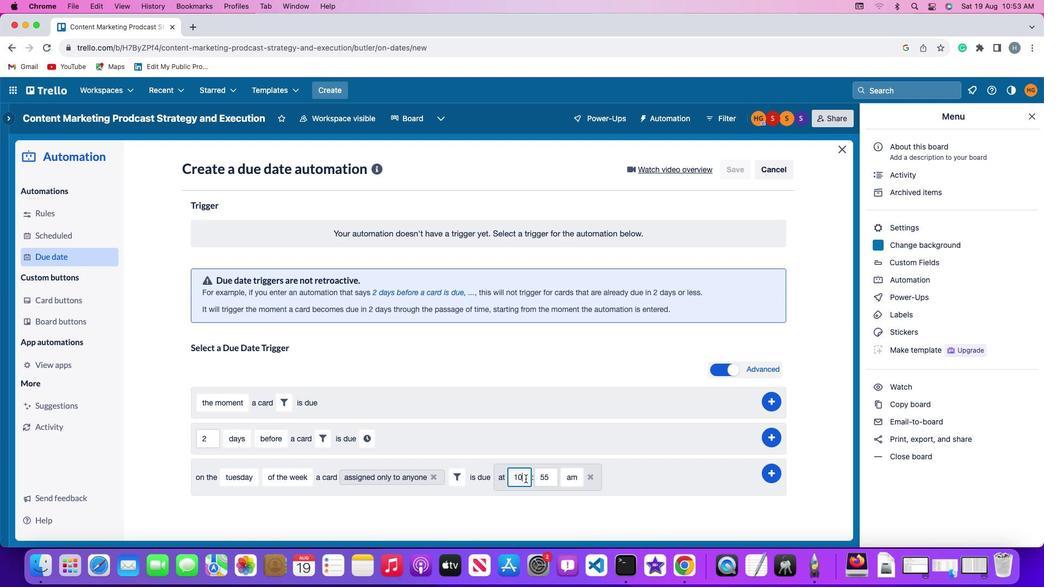
Action: Key pressed Key.backspace'1'
Screenshot: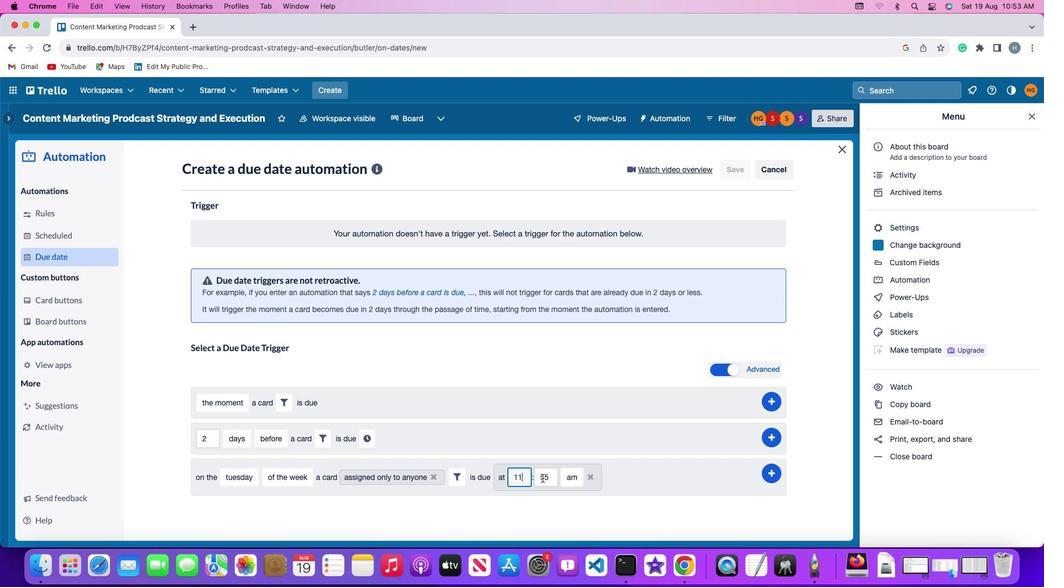 
Action: Mouse moved to (566, 486)
Screenshot: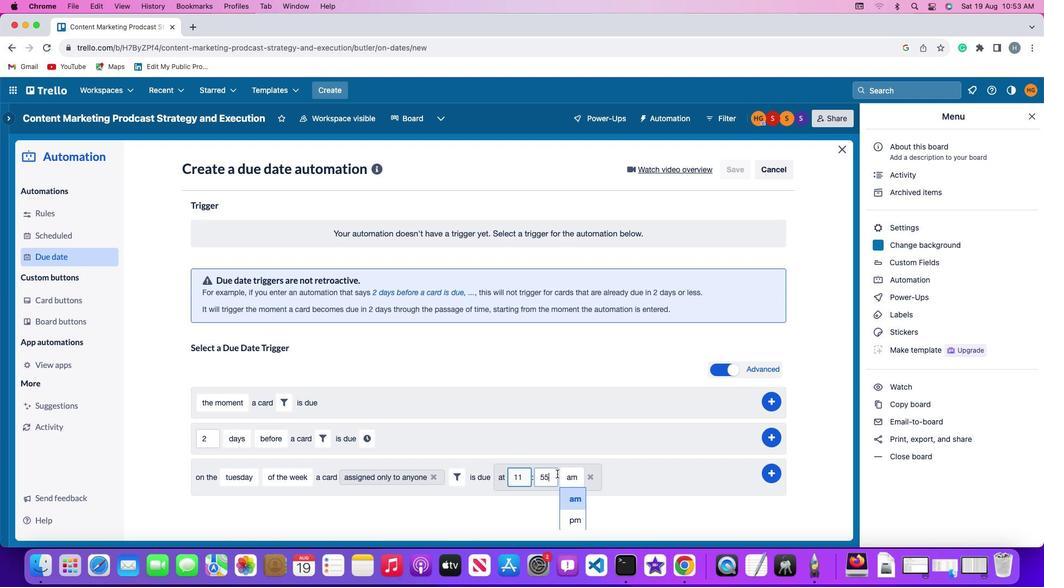 
Action: Mouse pressed left at (566, 486)
Screenshot: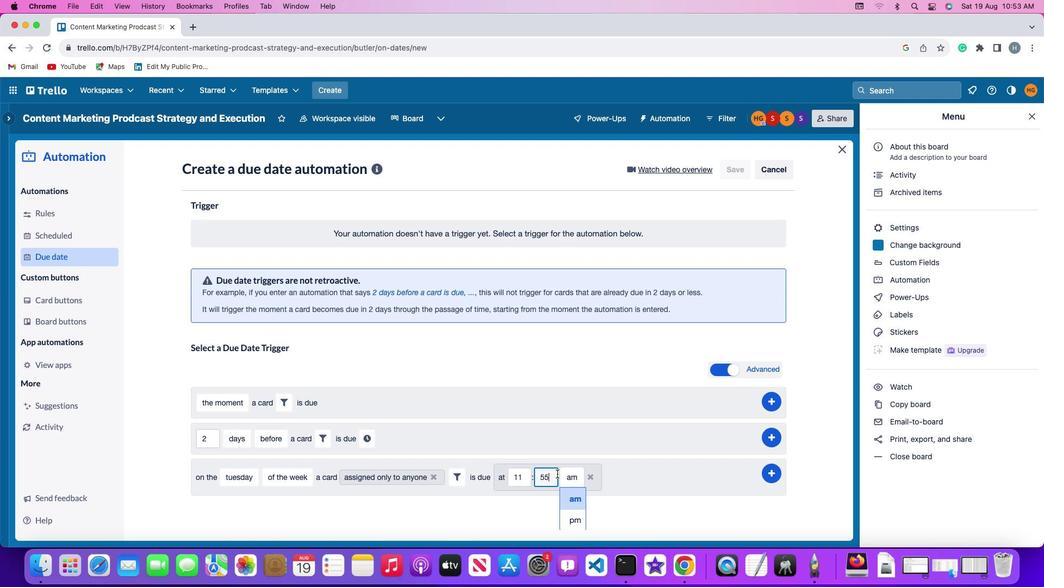 
Action: Mouse moved to (565, 486)
Screenshot: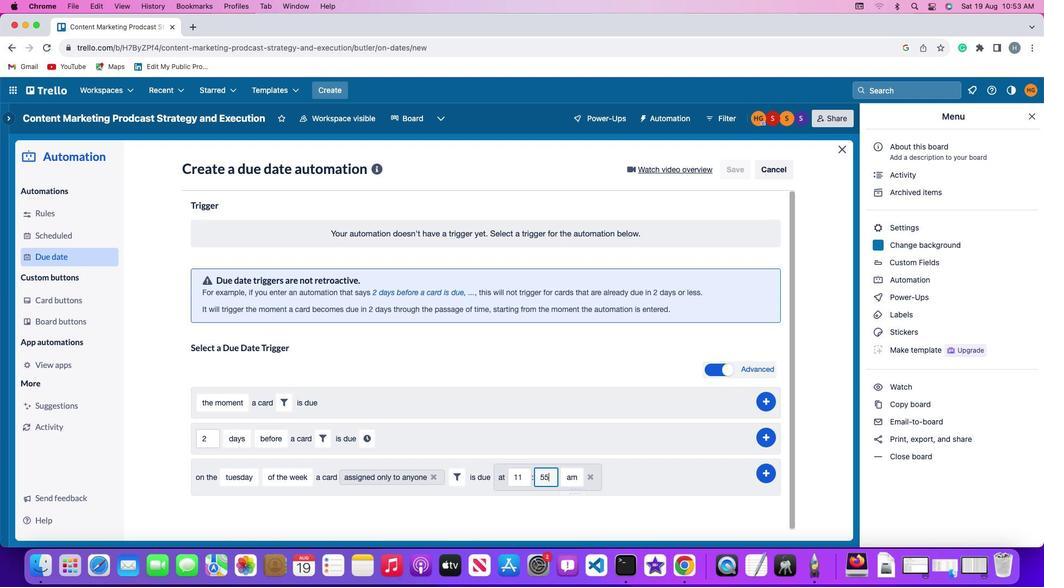 
Action: Key pressed Key.backspaceKey.backspace
Screenshot: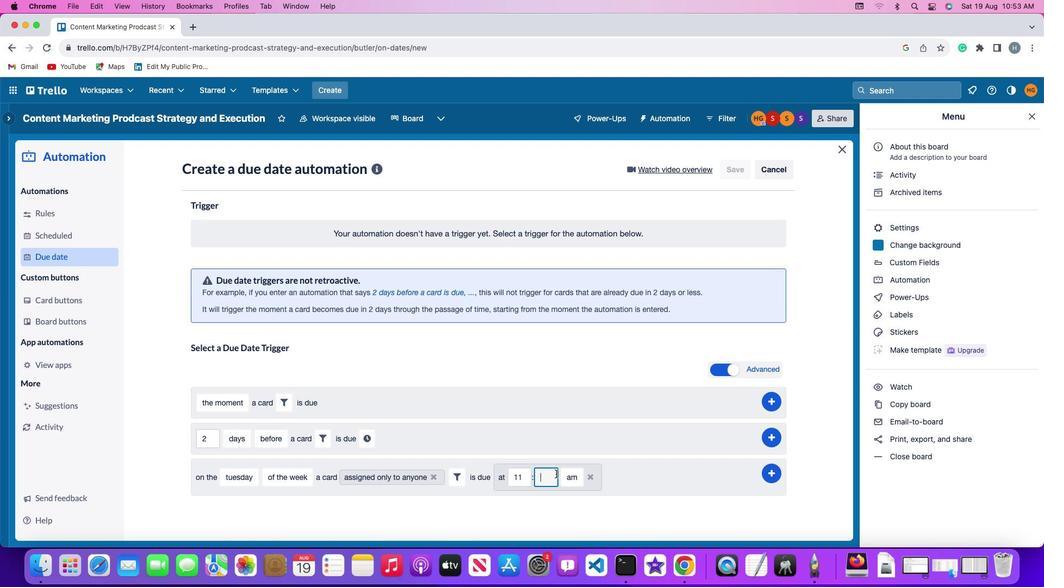 
Action: Mouse moved to (565, 486)
Screenshot: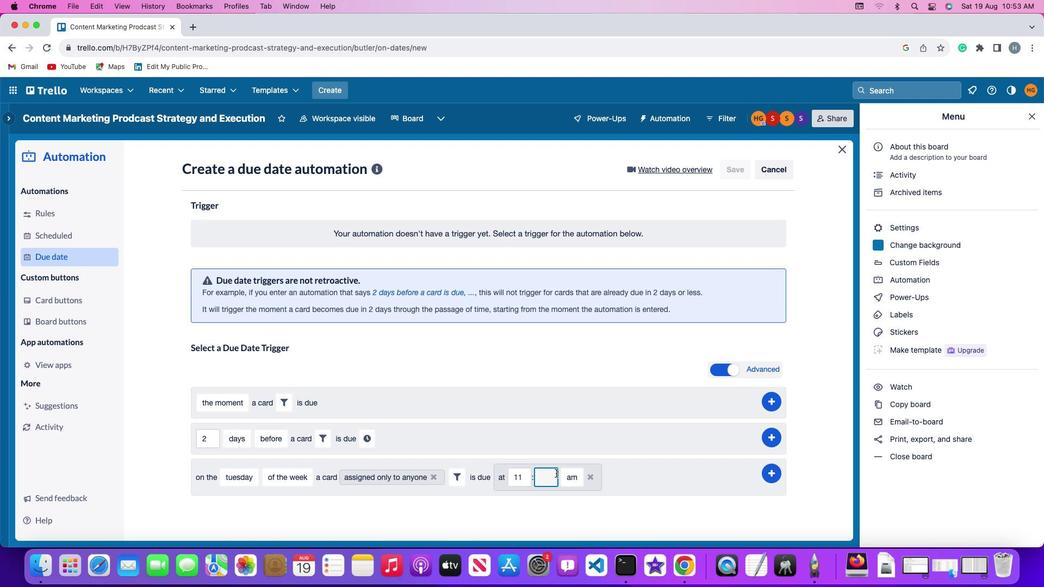 
Action: Key pressed '0''0'
Screenshot: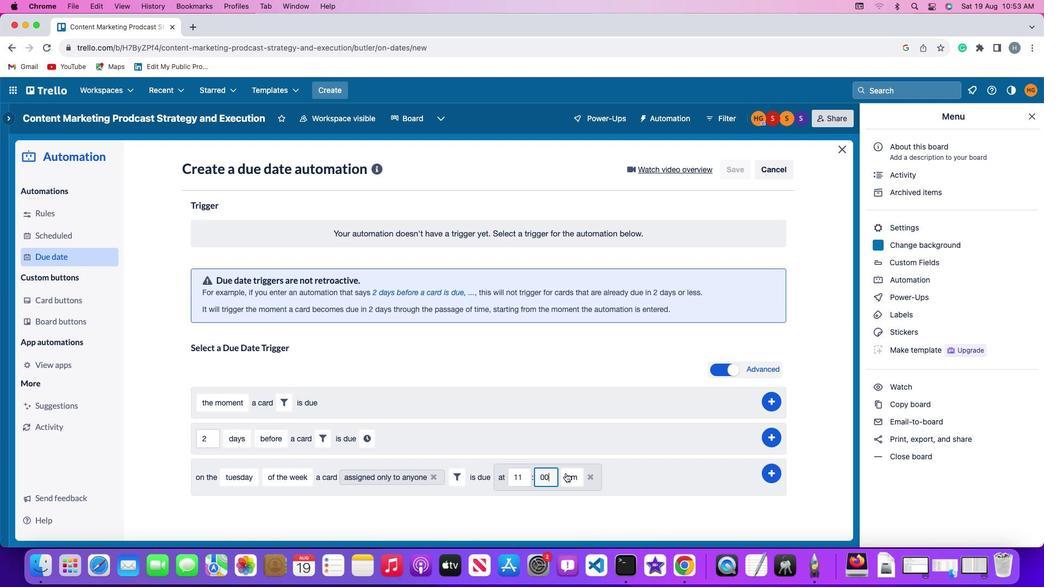
Action: Mouse moved to (585, 484)
Screenshot: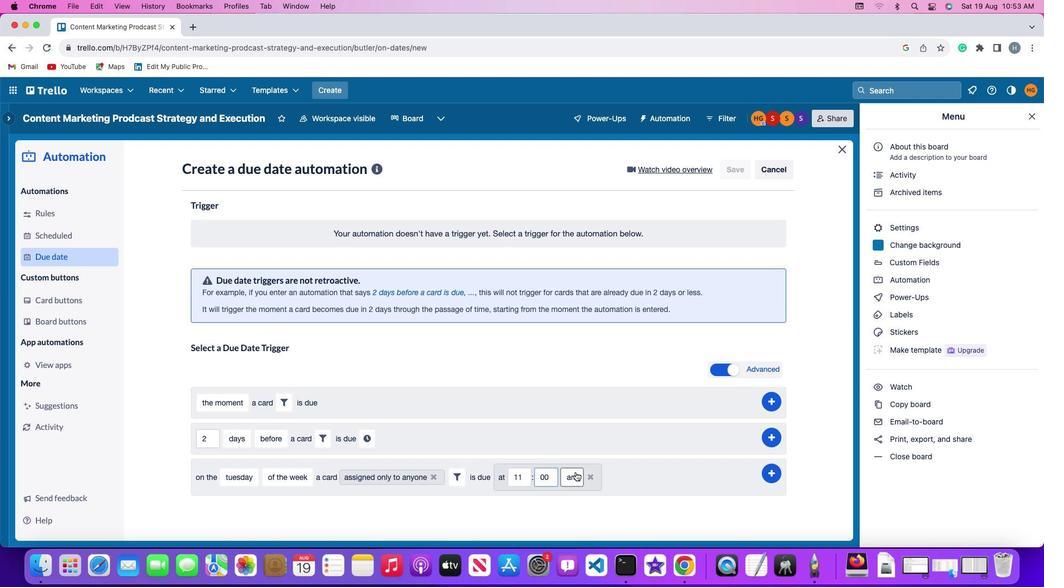 
Action: Mouse pressed left at (585, 484)
Screenshot: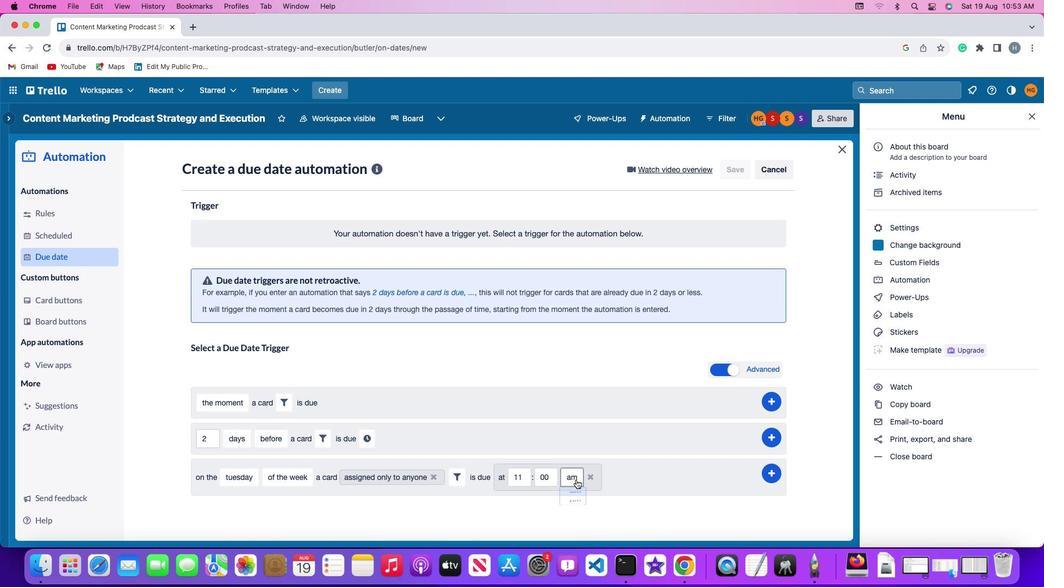 
Action: Mouse moved to (585, 506)
Screenshot: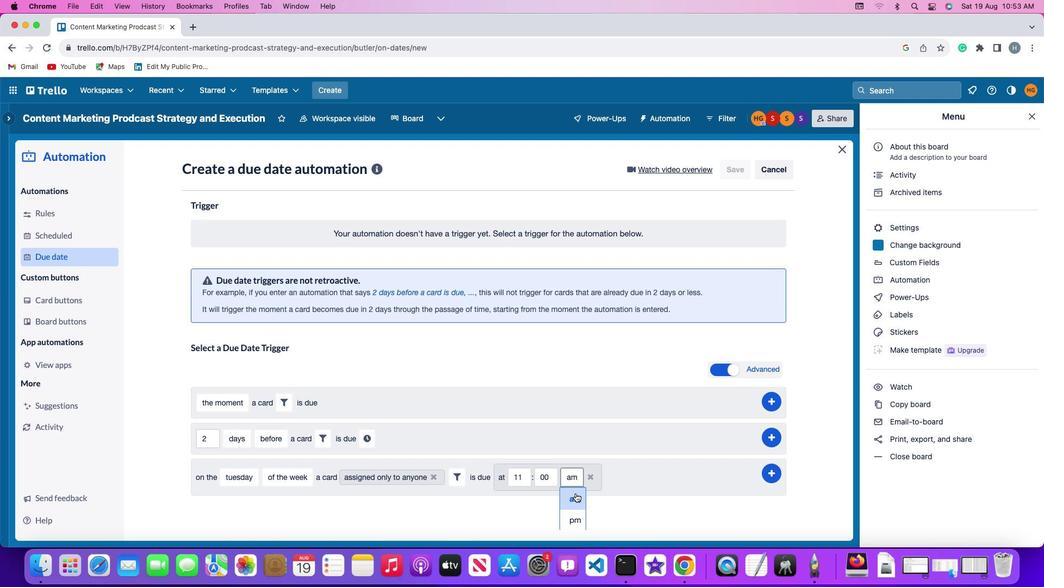 
Action: Mouse pressed left at (585, 506)
Screenshot: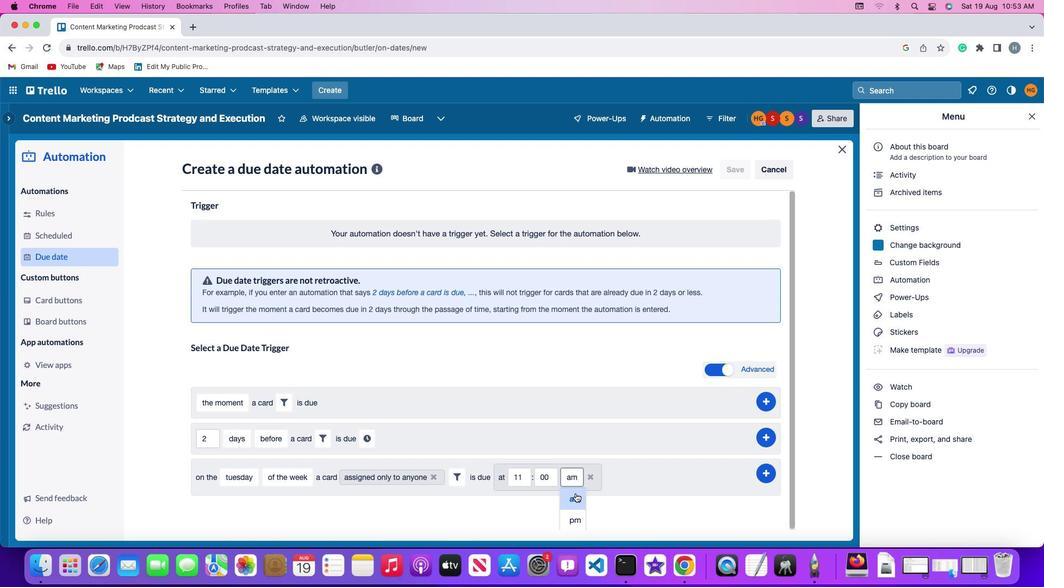 
Action: Mouse moved to (784, 484)
Screenshot: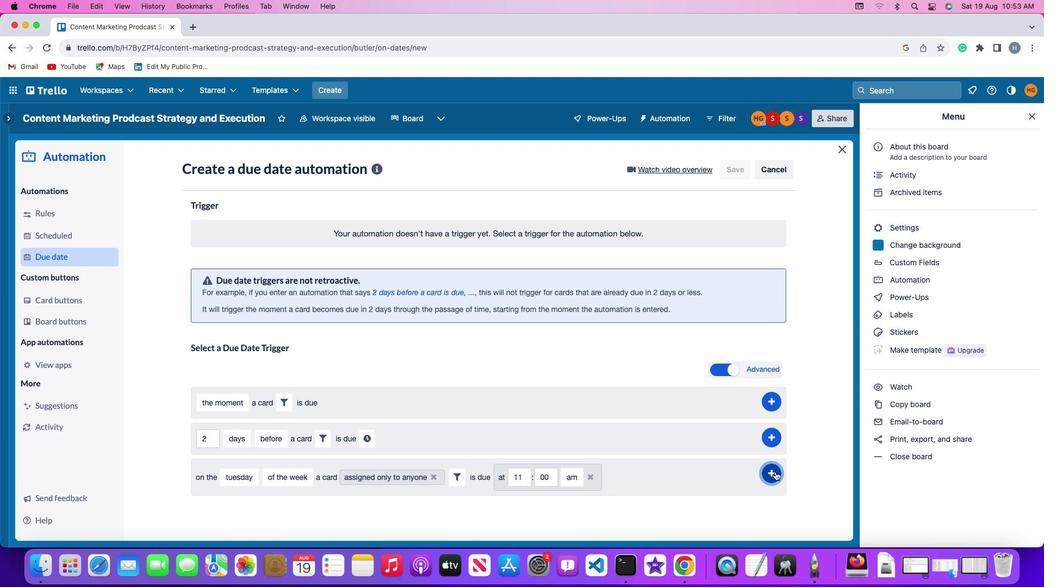 
Action: Mouse pressed left at (784, 484)
Screenshot: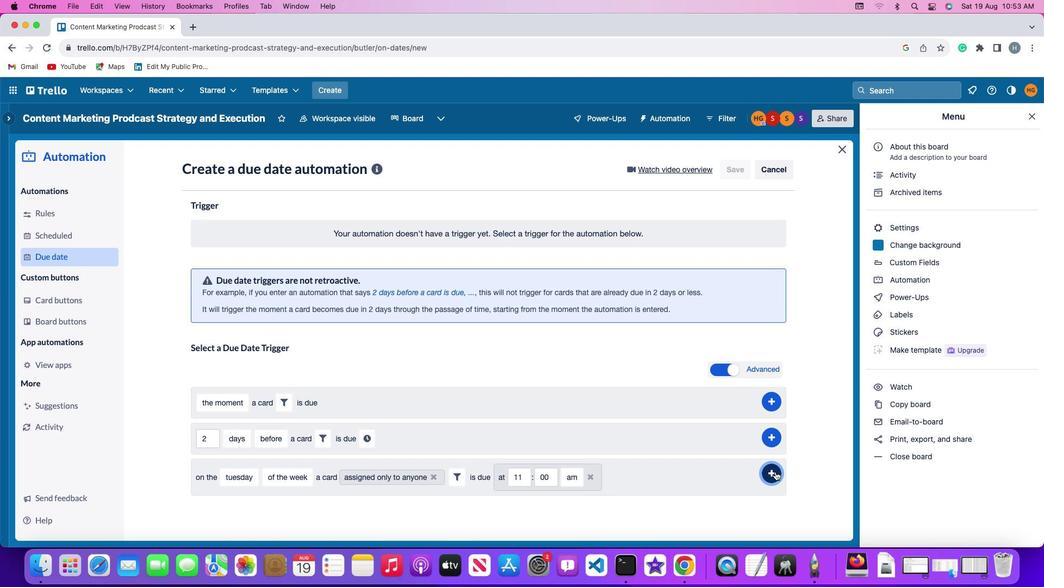 
Action: Mouse moved to (823, 403)
Screenshot: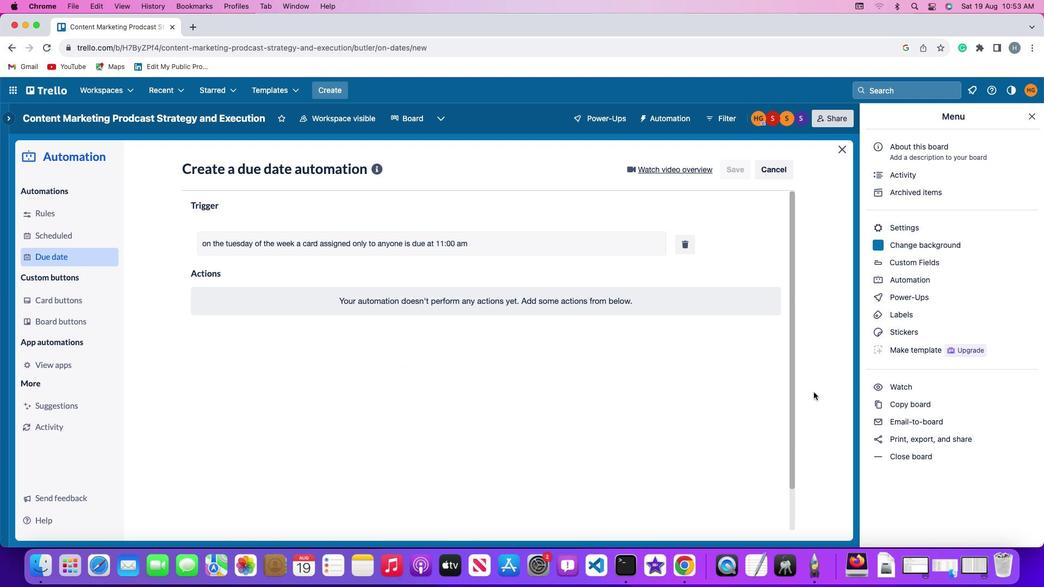 
